 Task: Open Card Employee Wellness Analytics Review in Board Brand Voice Development and Brand Tone of Voice Guidelines Creation to Workspace Accounting and Bookkeeping Services and add a team member Softage.1@softage.net, a label Green, a checklist Recycling, an attachment from Trello, a color Green and finally, add a card description 'Conduct customer research for new product design and development' and a comment 'Given the potential impact of this task on our company long-term goals, let us ensure that we approach it with a sense of strategic foresight.'. Add a start date 'Jan 09, 1900' with a due date 'Jan 16, 1900'
Action: Mouse moved to (787, 262)
Screenshot: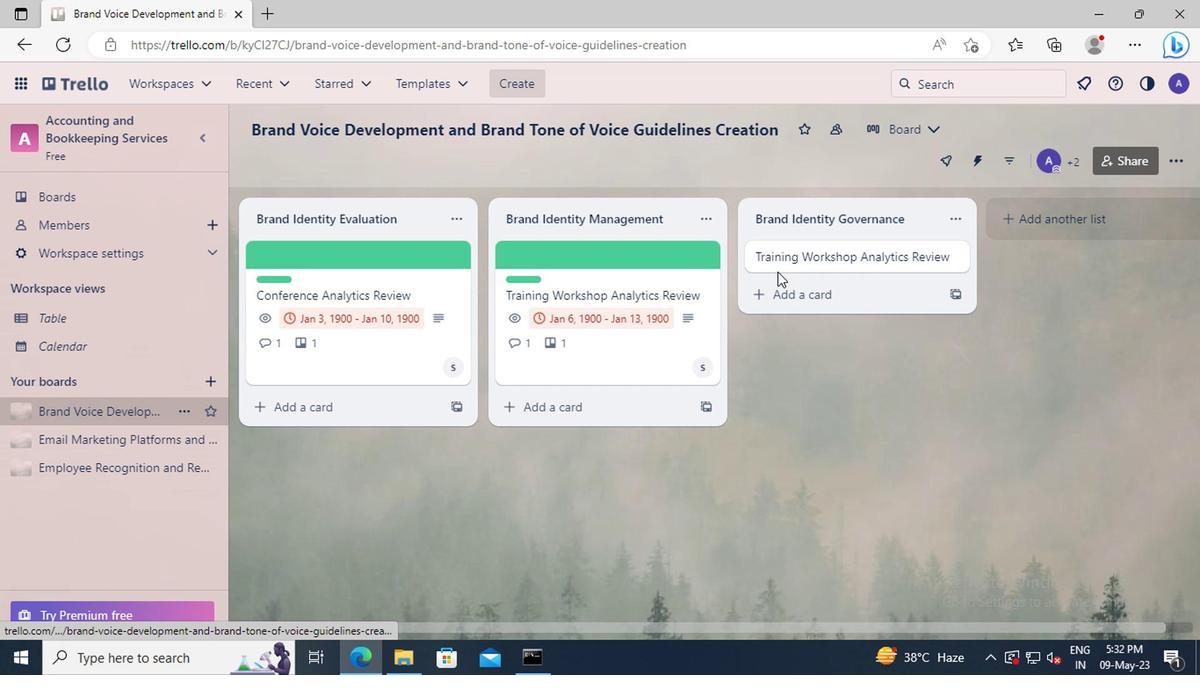 
Action: Mouse pressed left at (787, 262)
Screenshot: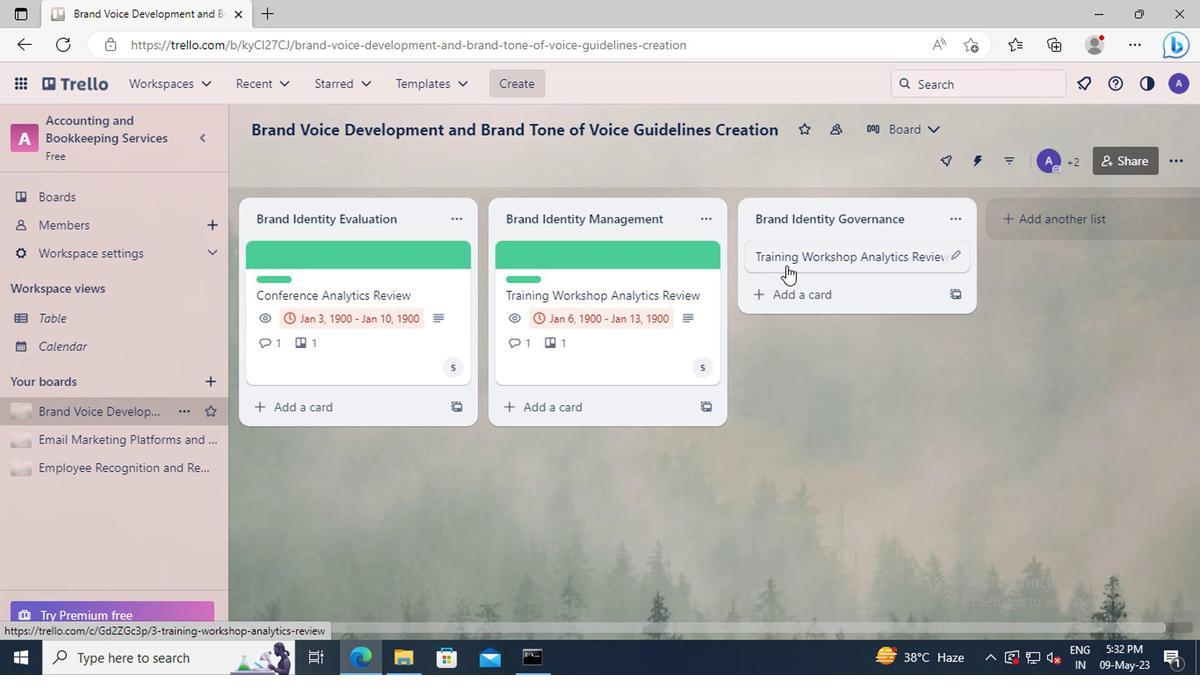 
Action: Mouse moved to (805, 284)
Screenshot: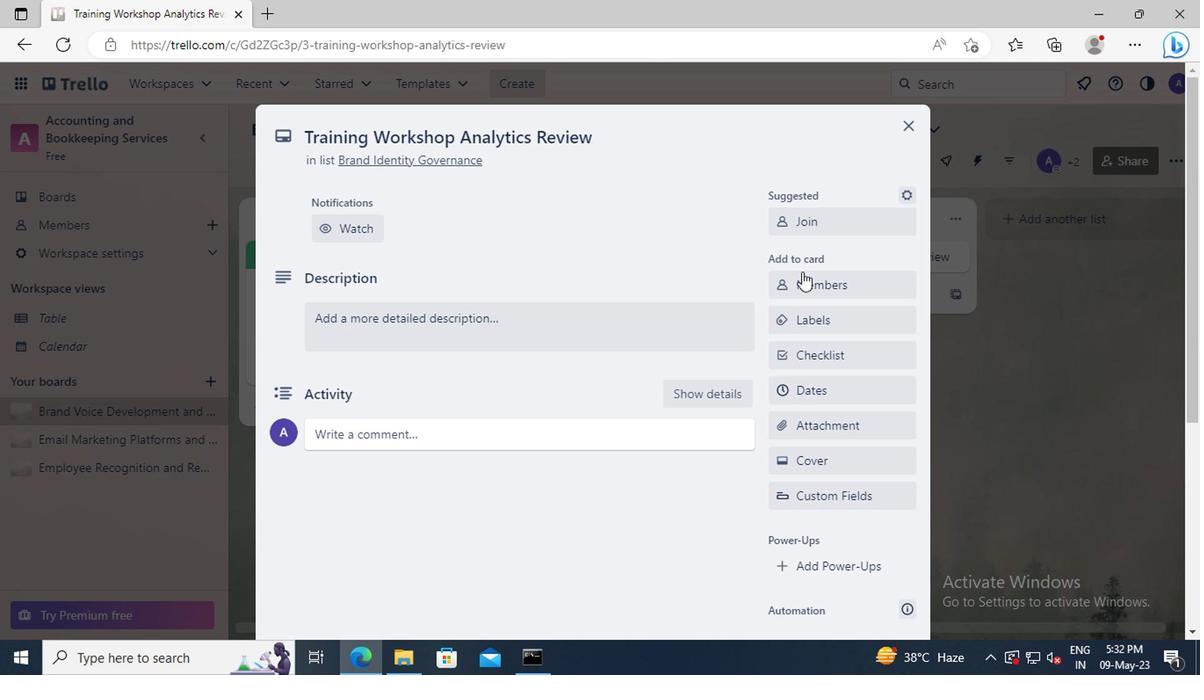 
Action: Mouse pressed left at (805, 284)
Screenshot: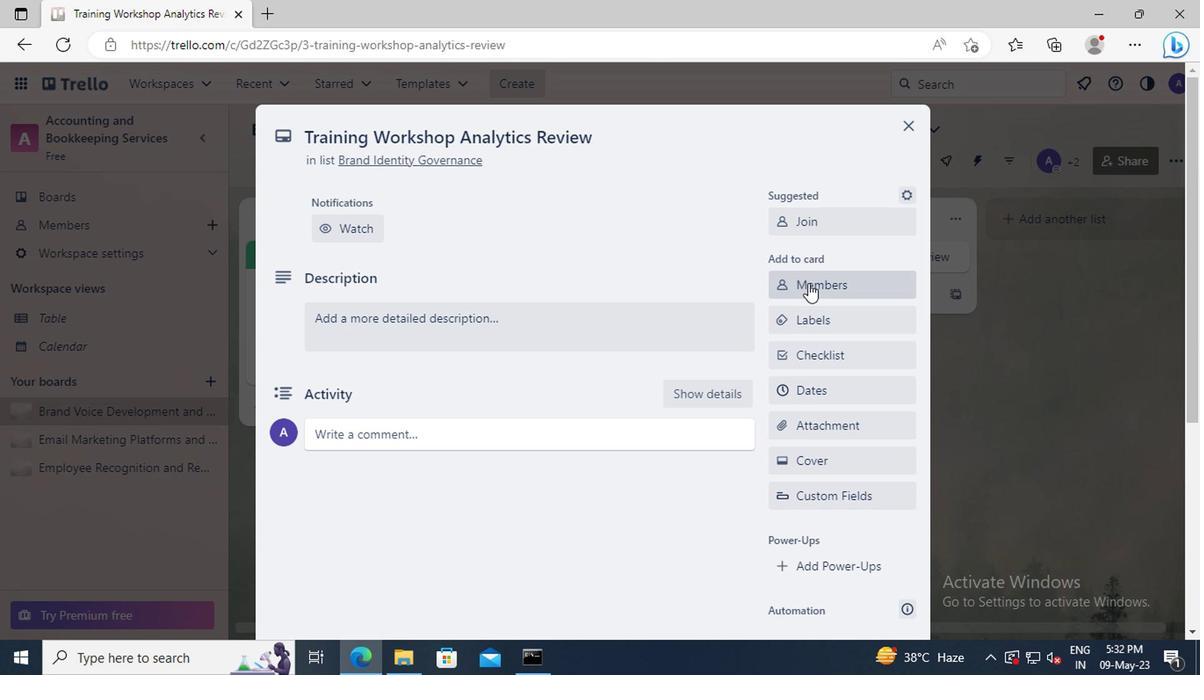 
Action: Mouse moved to (825, 374)
Screenshot: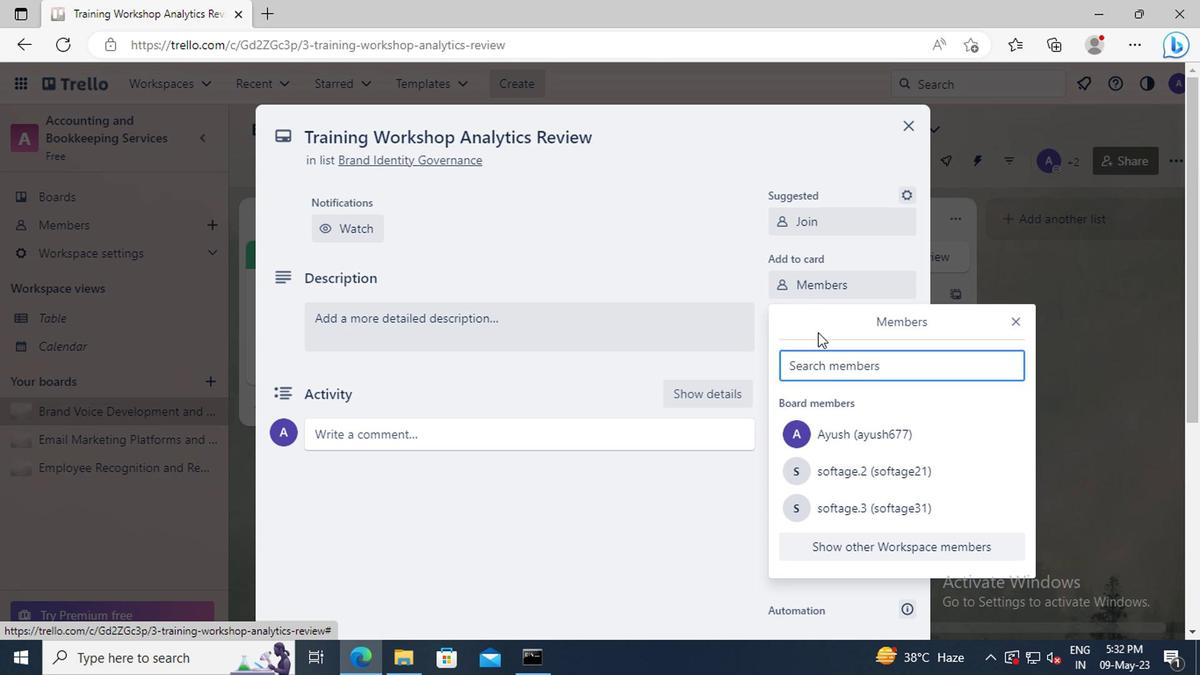 
Action: Mouse pressed left at (825, 374)
Screenshot: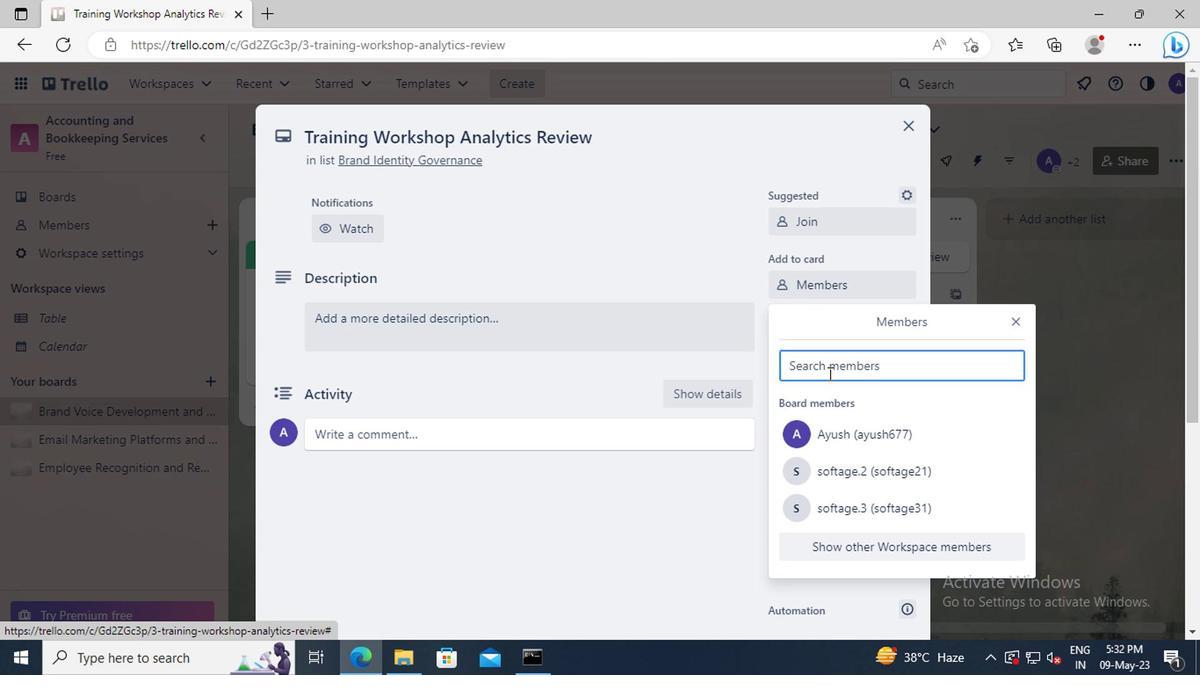 
Action: Key pressed <Key.shift>SOFTAGE.1
Screenshot: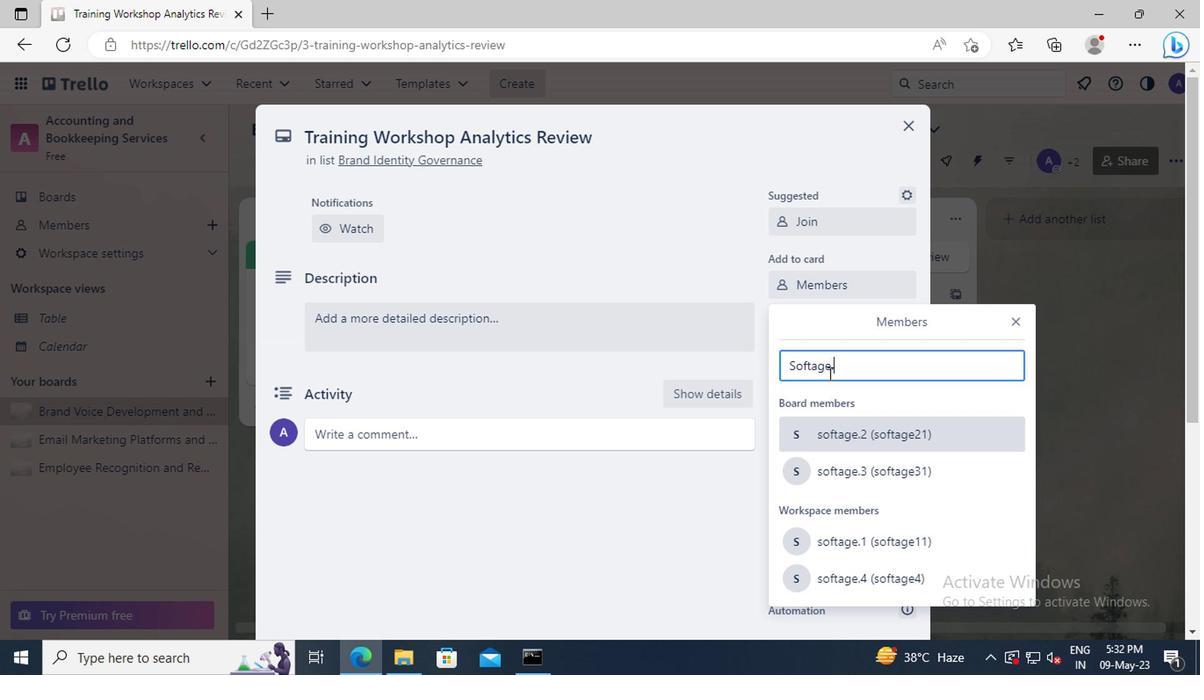 
Action: Mouse moved to (844, 531)
Screenshot: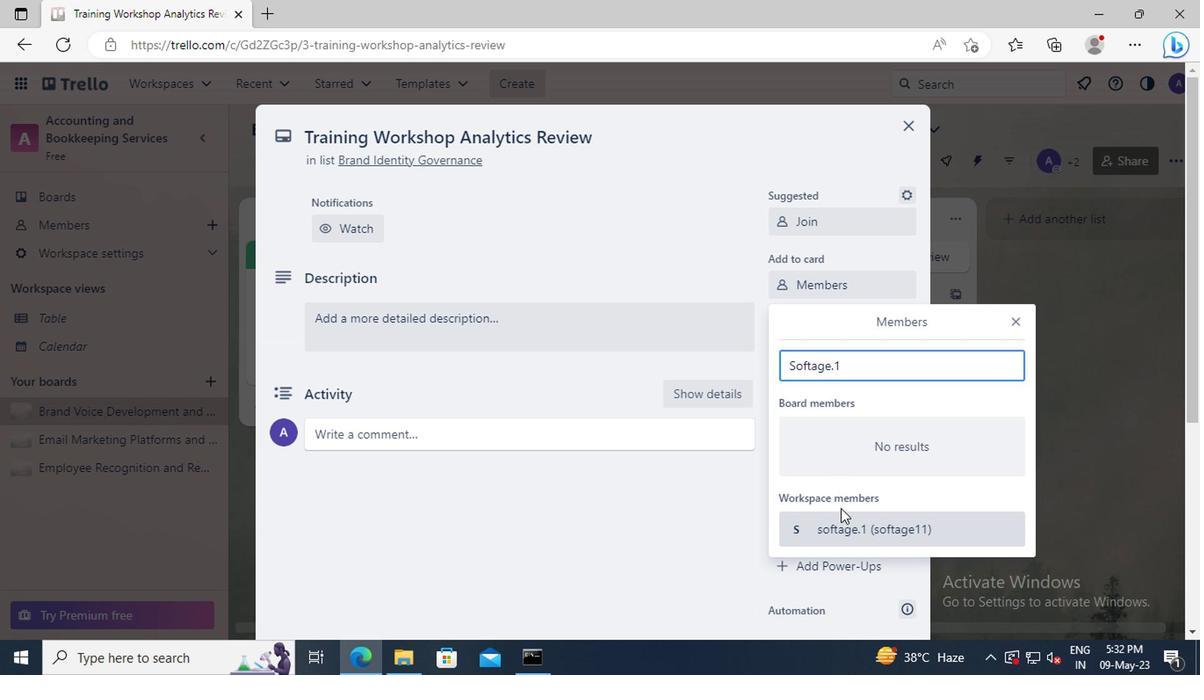
Action: Mouse pressed left at (844, 531)
Screenshot: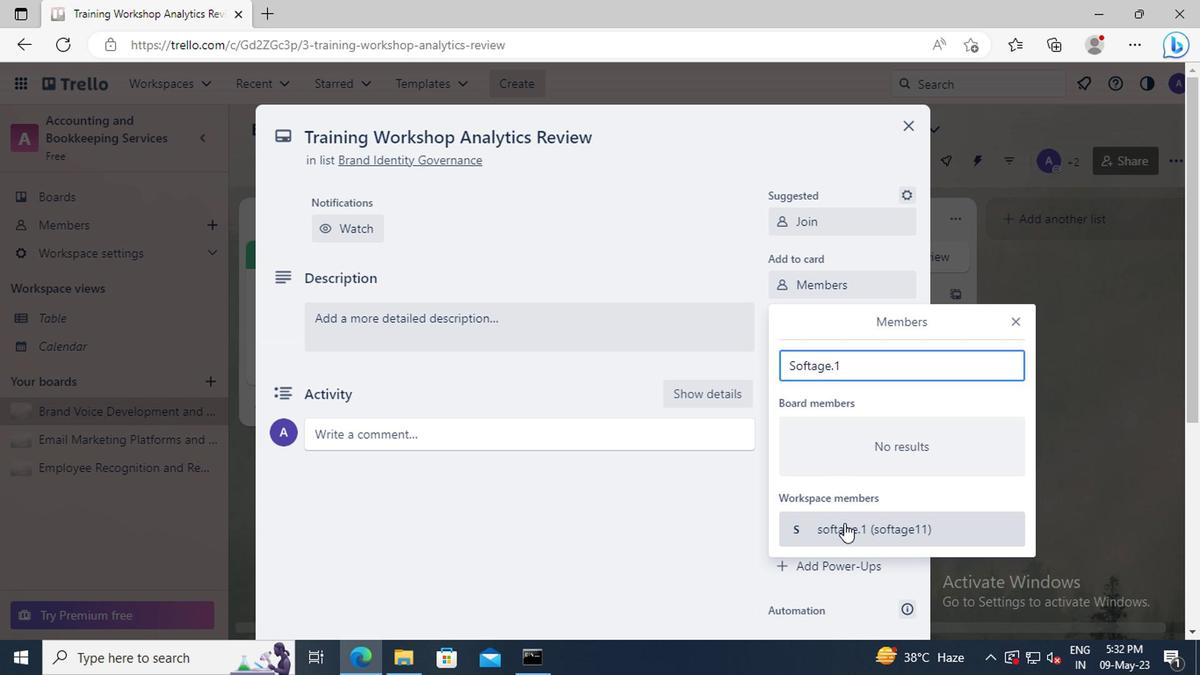 
Action: Mouse moved to (1017, 320)
Screenshot: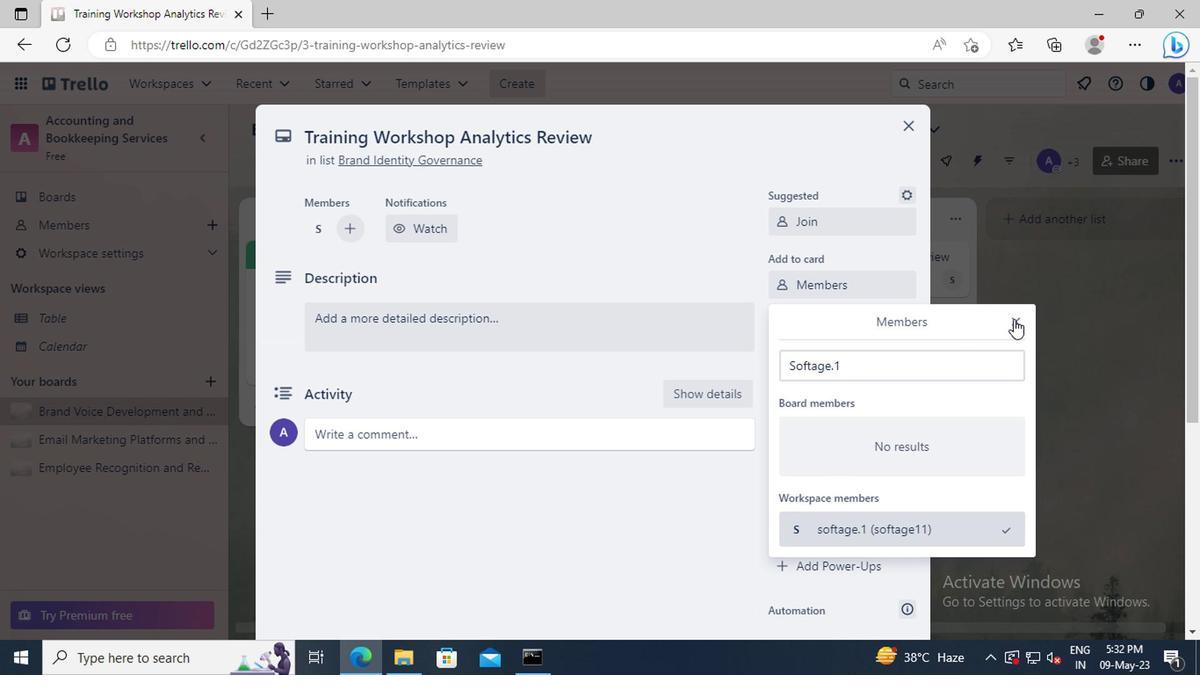 
Action: Mouse pressed left at (1017, 320)
Screenshot: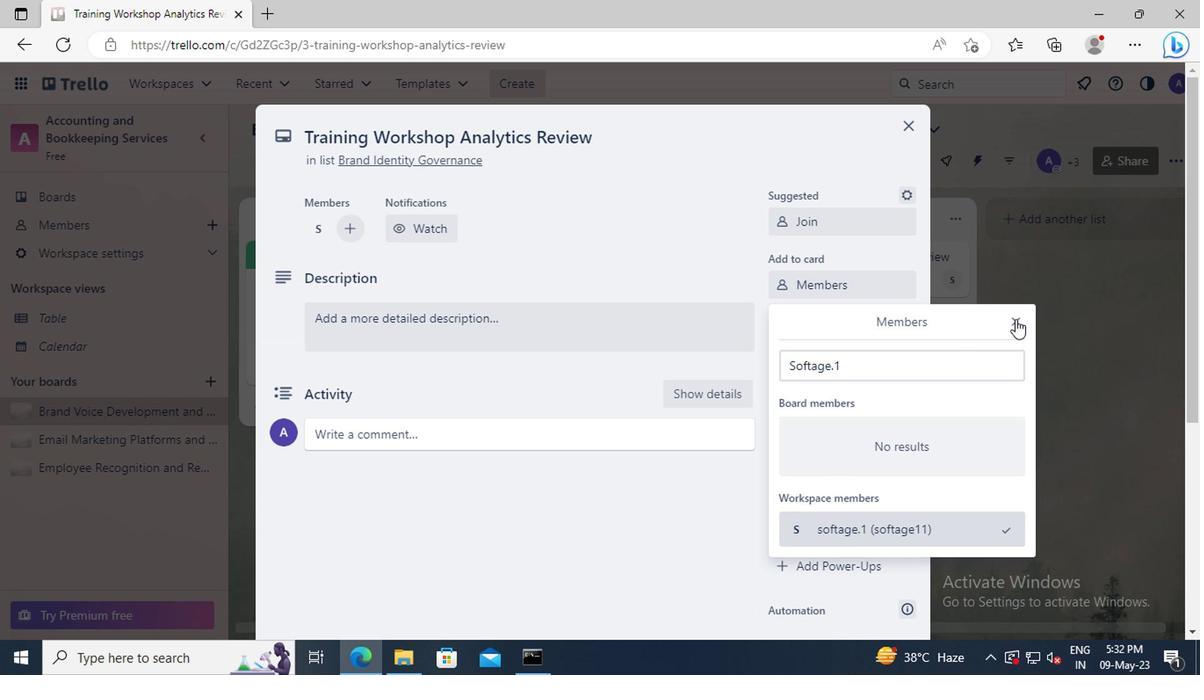 
Action: Mouse moved to (861, 315)
Screenshot: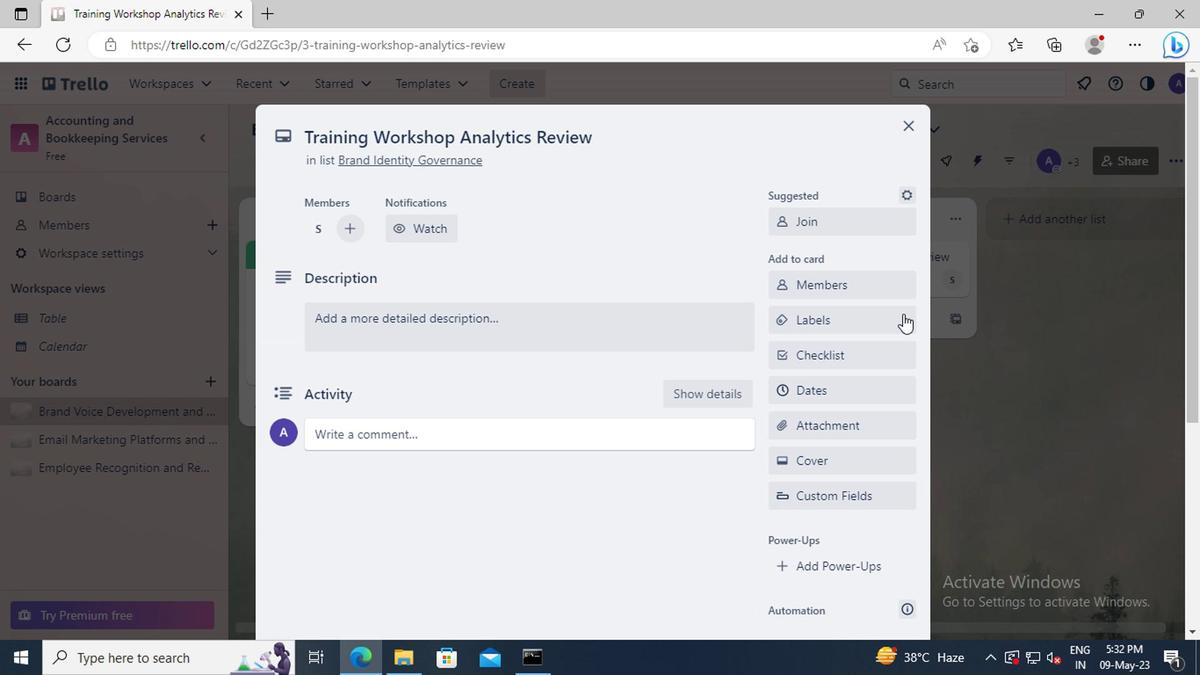 
Action: Mouse pressed left at (861, 315)
Screenshot: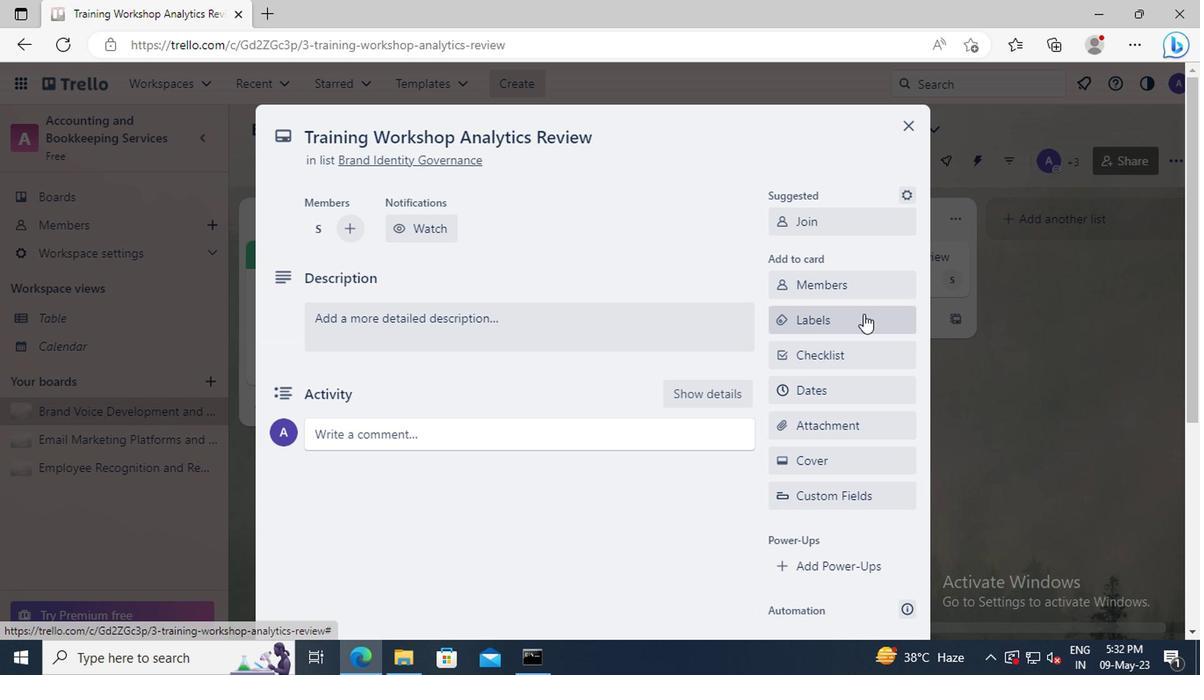 
Action: Mouse moved to (877, 431)
Screenshot: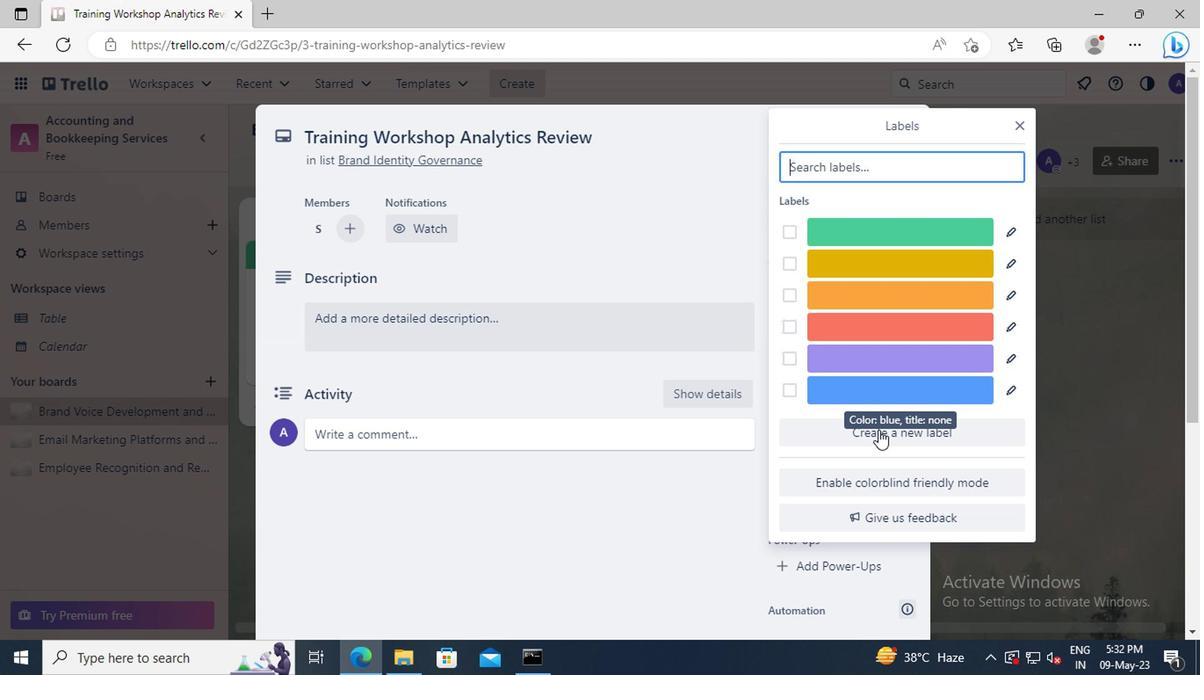 
Action: Mouse pressed left at (877, 431)
Screenshot: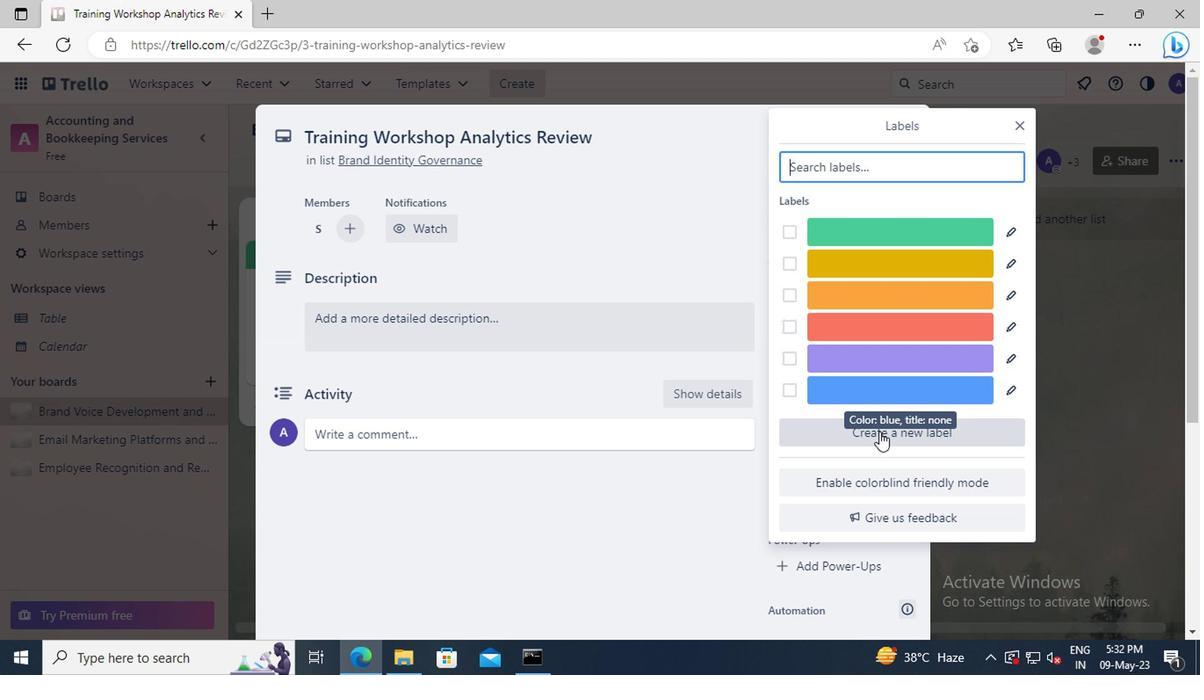 
Action: Mouse moved to (808, 387)
Screenshot: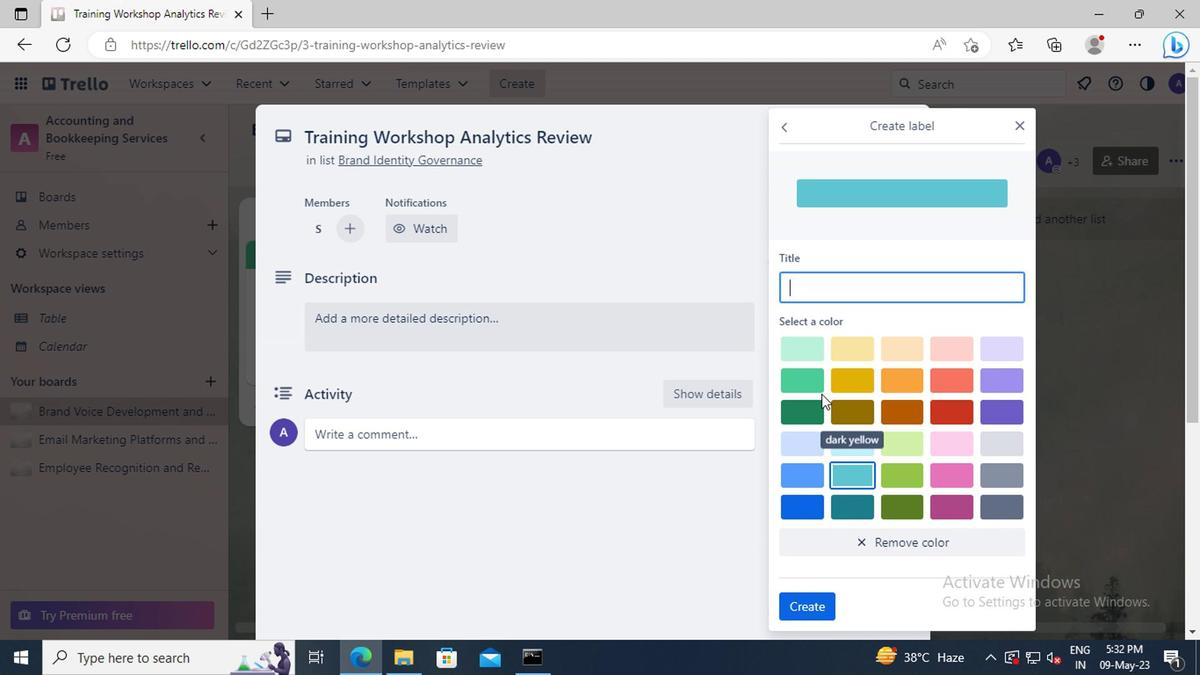 
Action: Mouse pressed left at (808, 387)
Screenshot: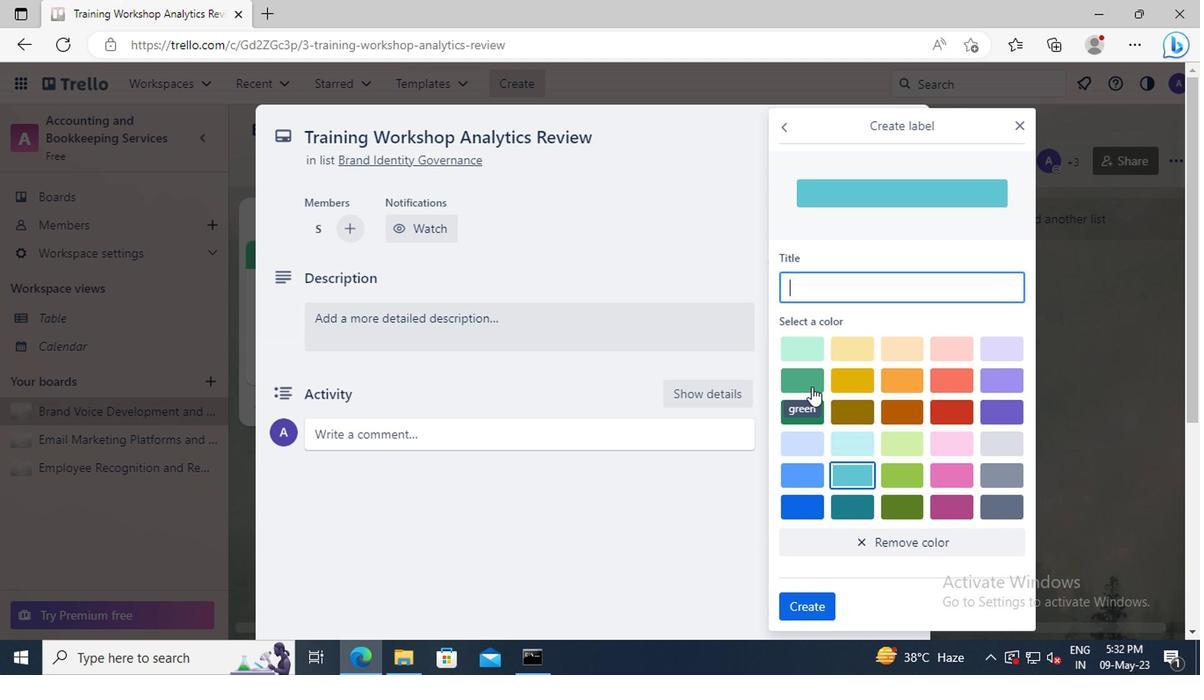 
Action: Mouse moved to (816, 603)
Screenshot: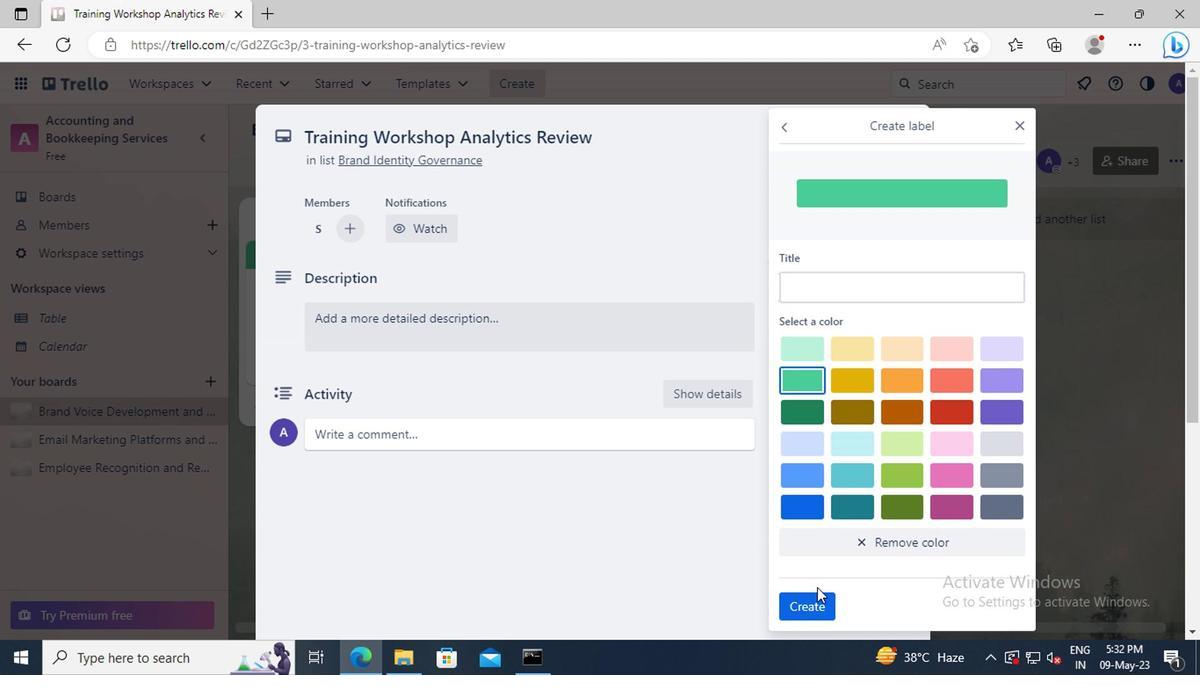 
Action: Mouse pressed left at (816, 603)
Screenshot: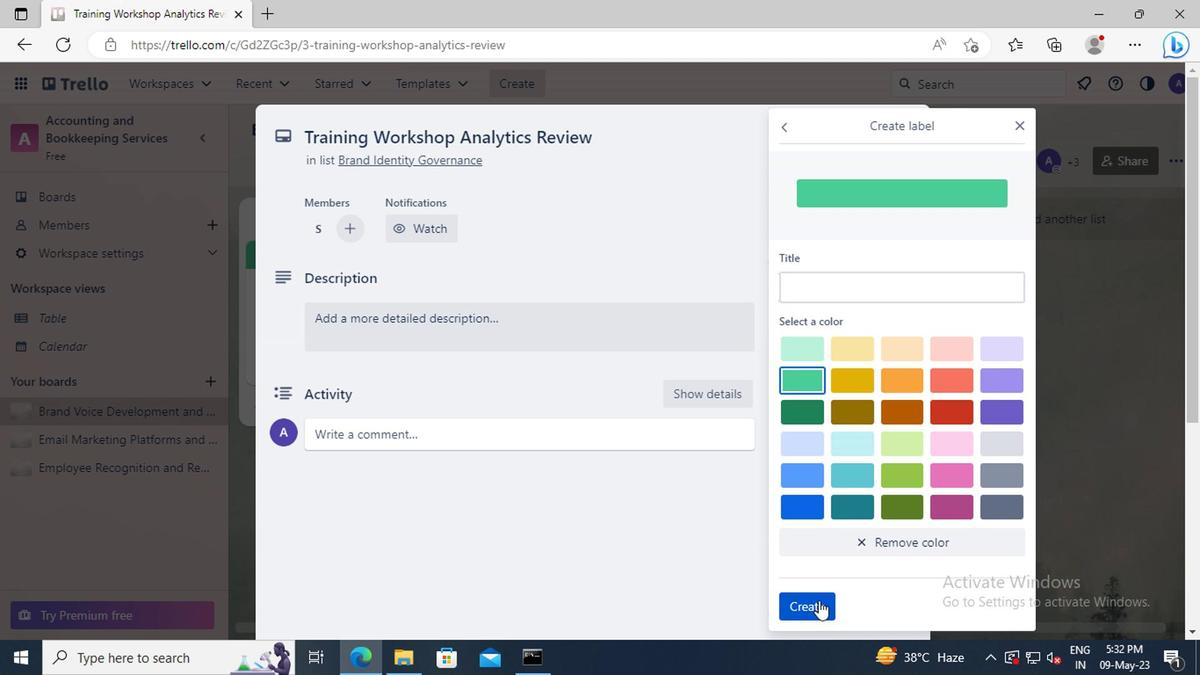
Action: Mouse moved to (1019, 127)
Screenshot: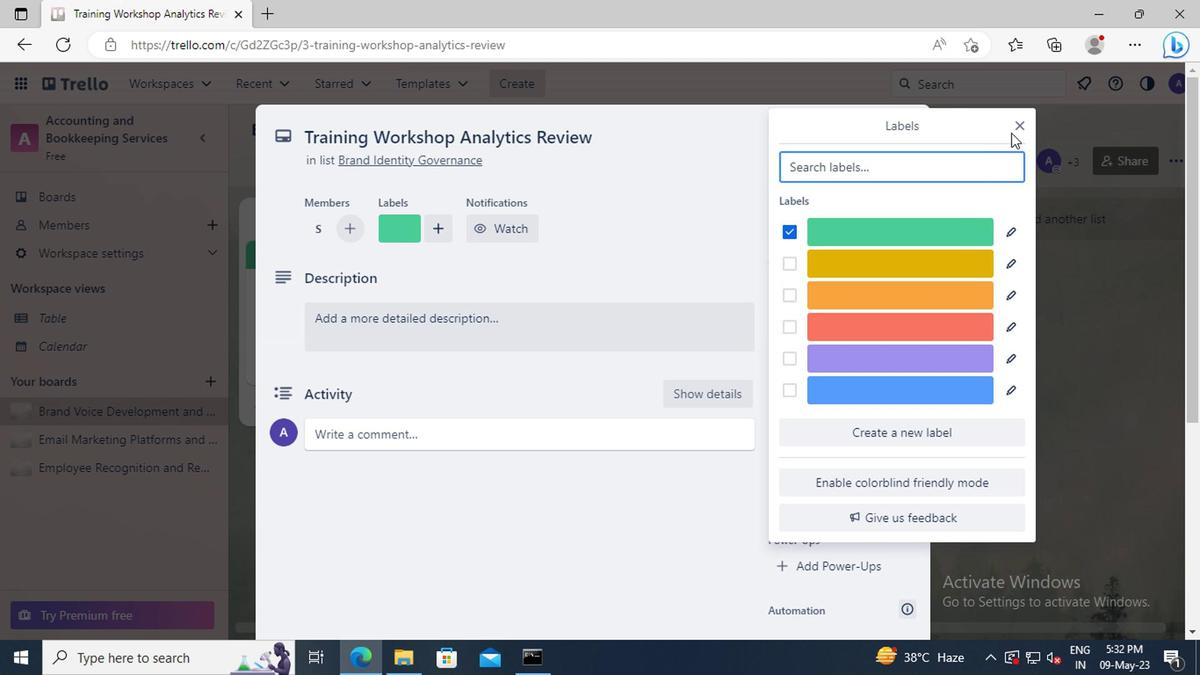 
Action: Mouse pressed left at (1019, 127)
Screenshot: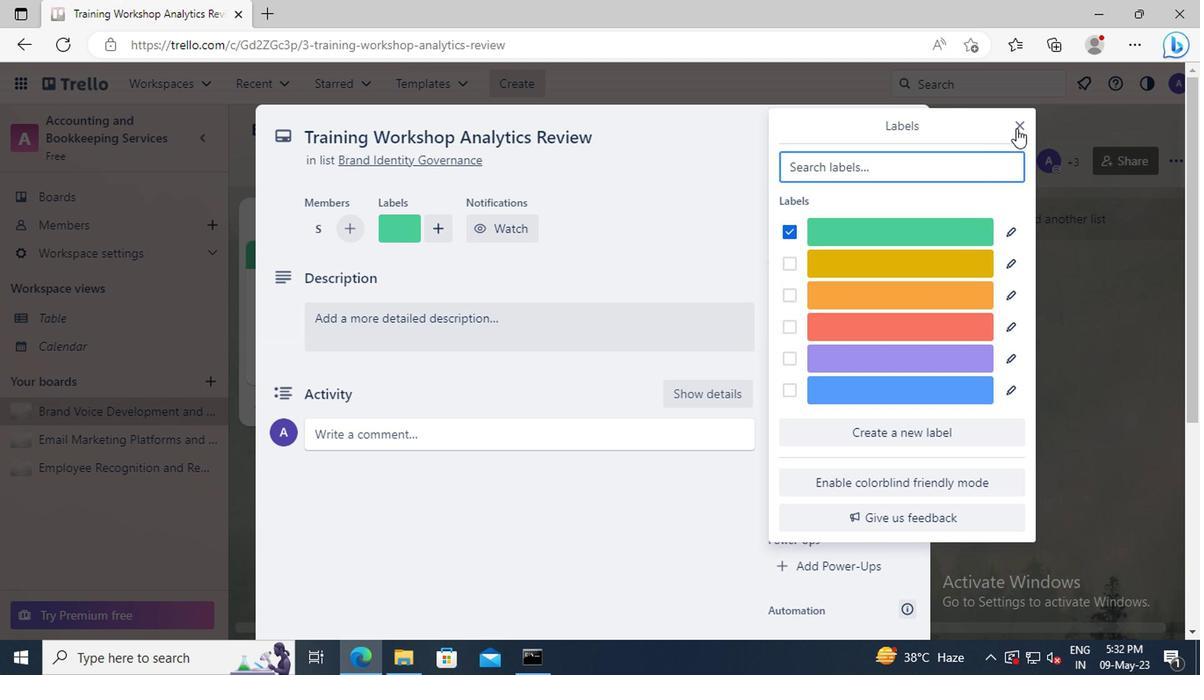 
Action: Mouse moved to (873, 351)
Screenshot: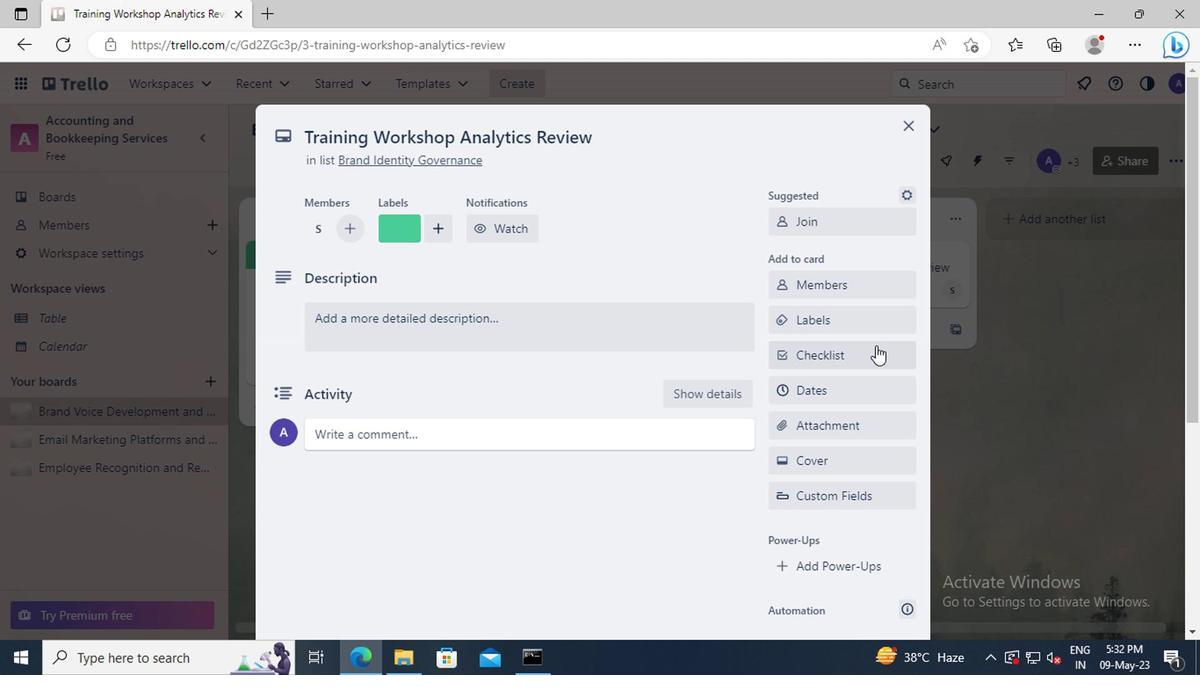 
Action: Mouse pressed left at (873, 351)
Screenshot: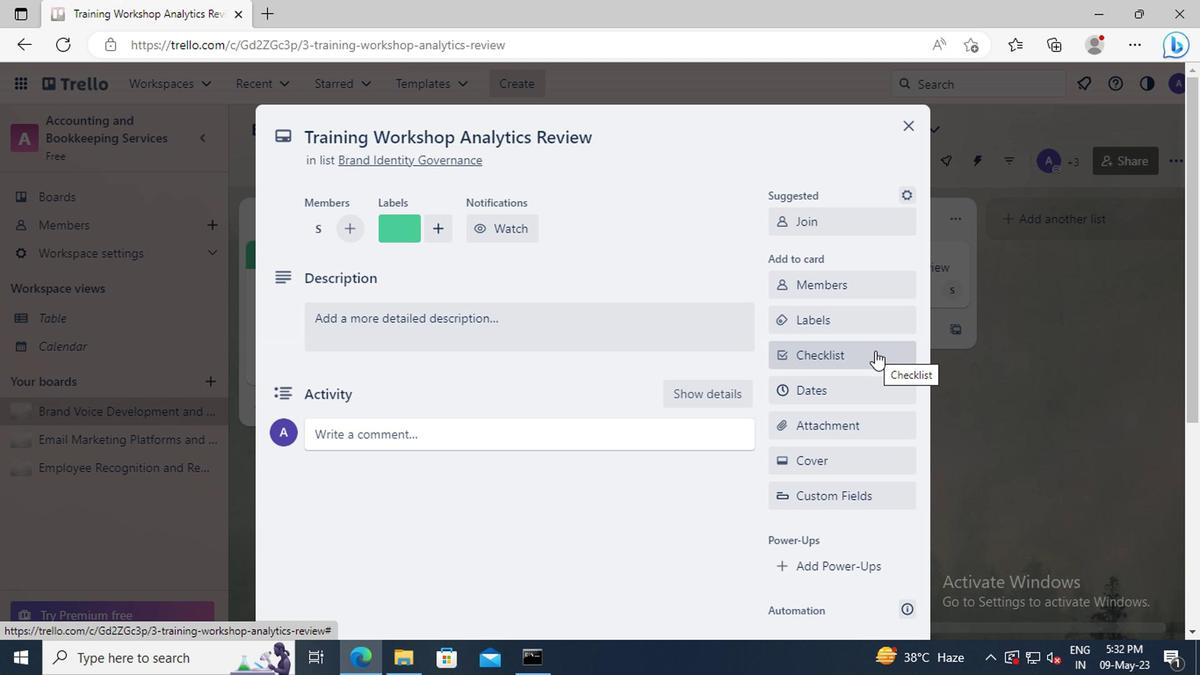
Action: Key pressed <Key.shift>RECYCLING
Screenshot: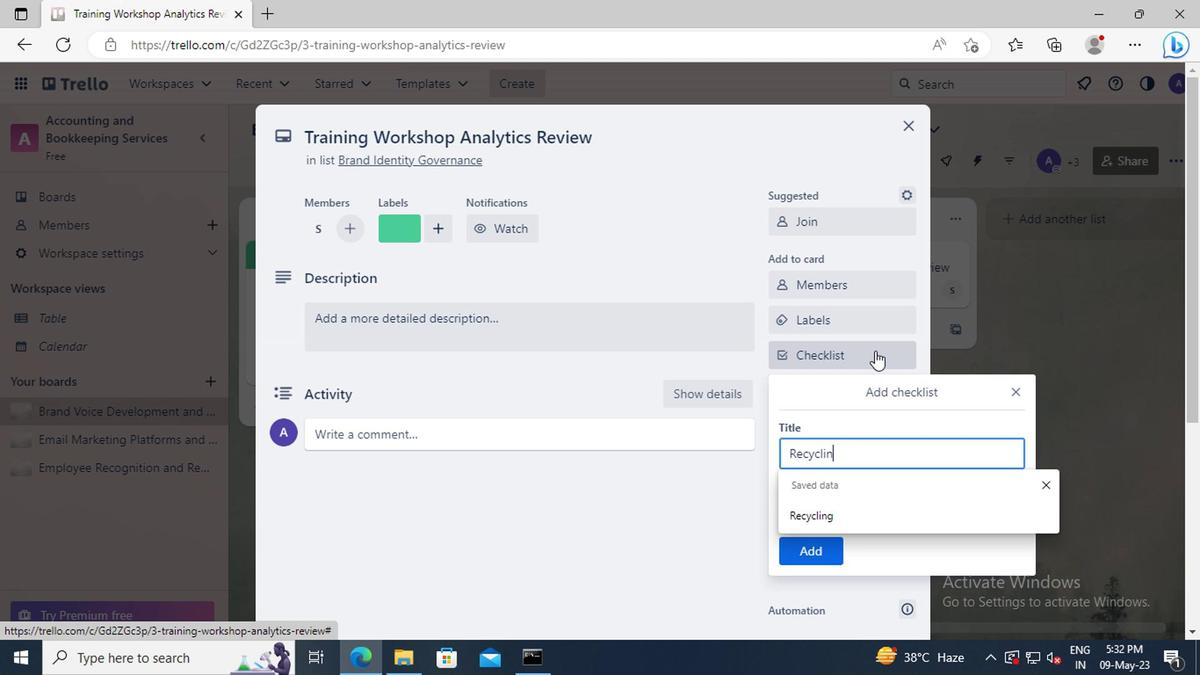 
Action: Mouse moved to (819, 551)
Screenshot: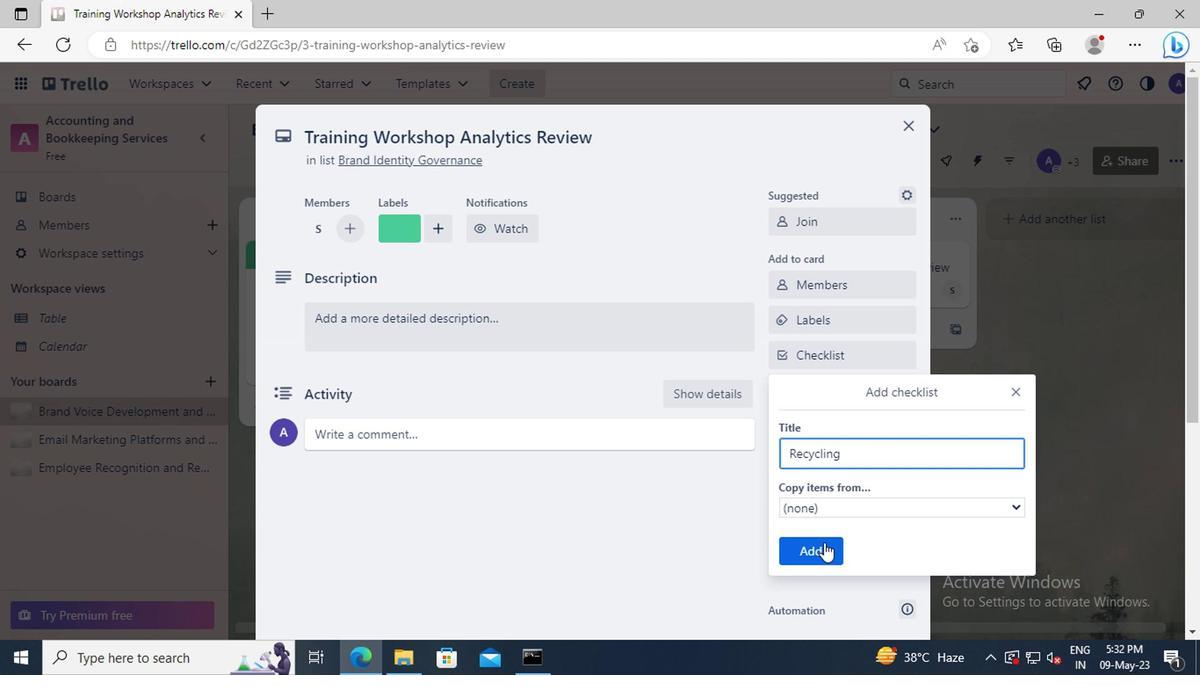 
Action: Mouse pressed left at (819, 551)
Screenshot: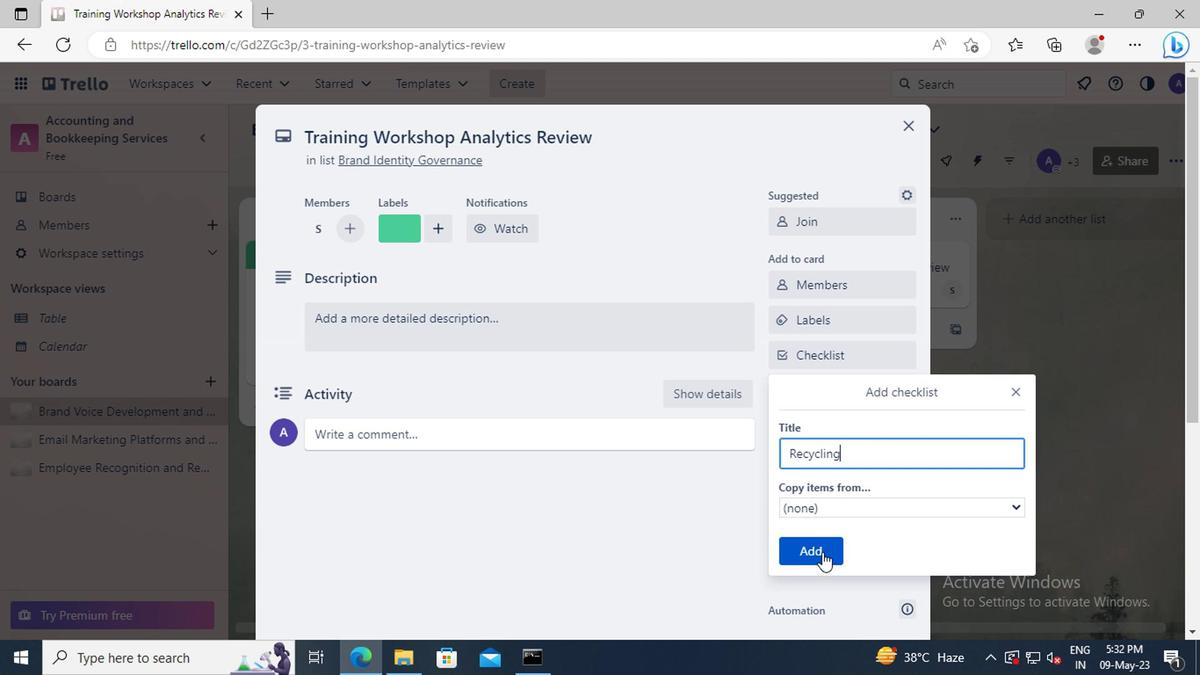 
Action: Mouse moved to (826, 431)
Screenshot: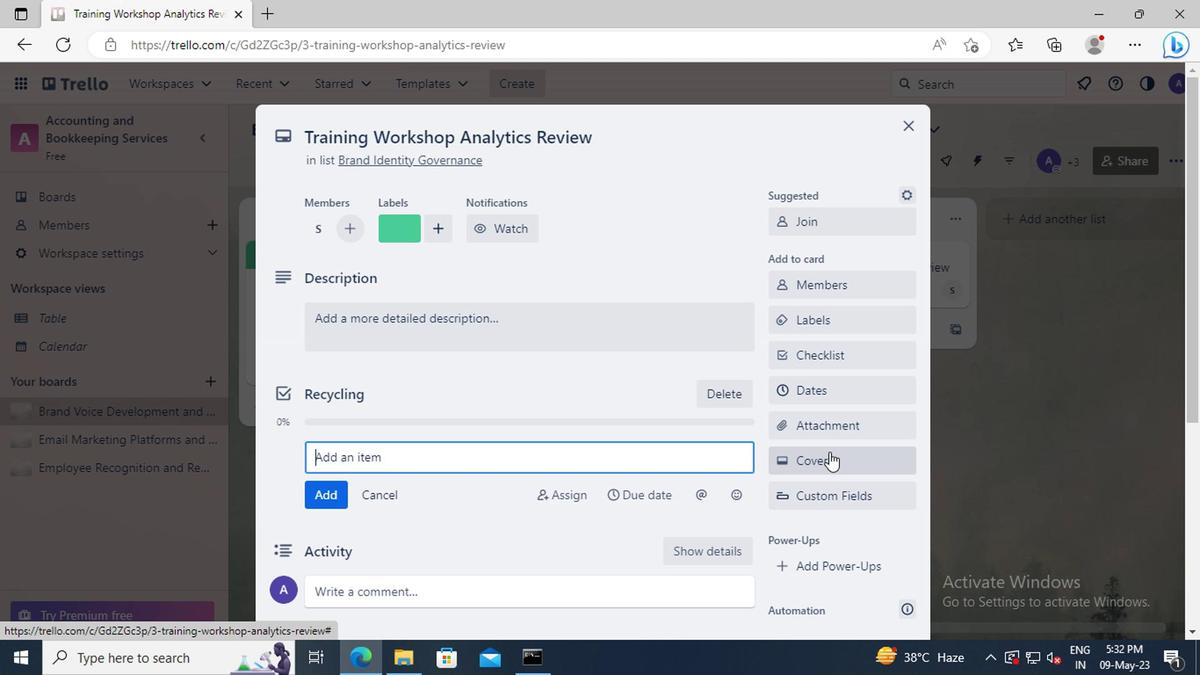 
Action: Mouse pressed left at (826, 431)
Screenshot: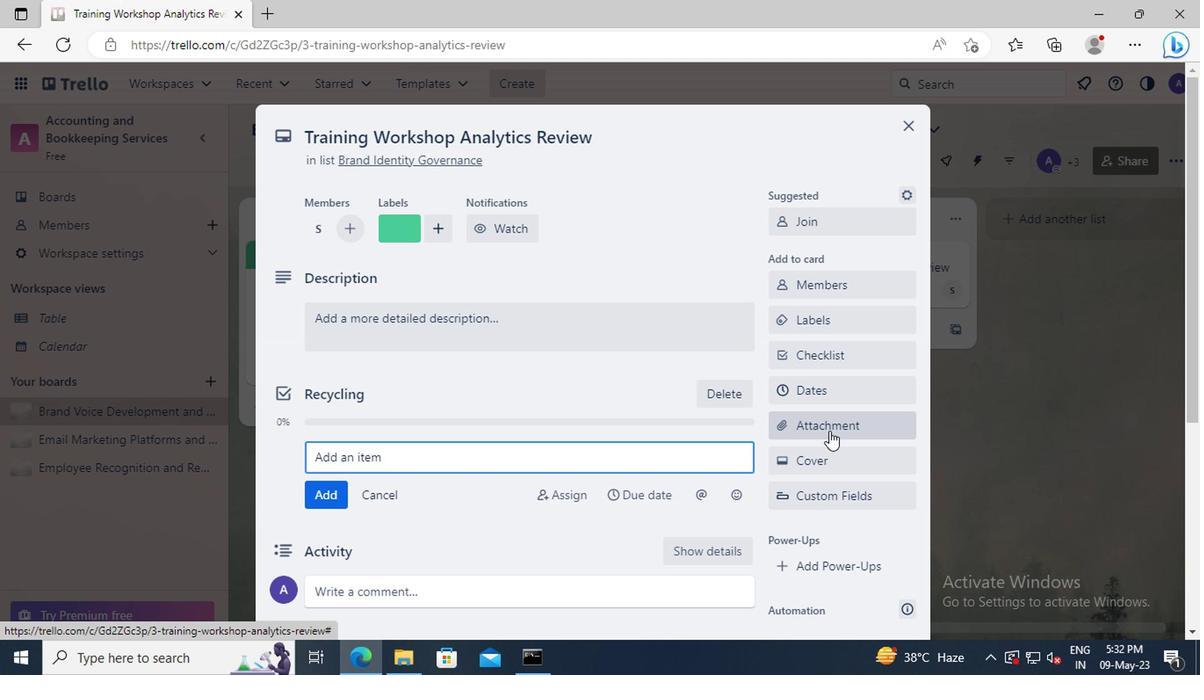 
Action: Mouse moved to (816, 193)
Screenshot: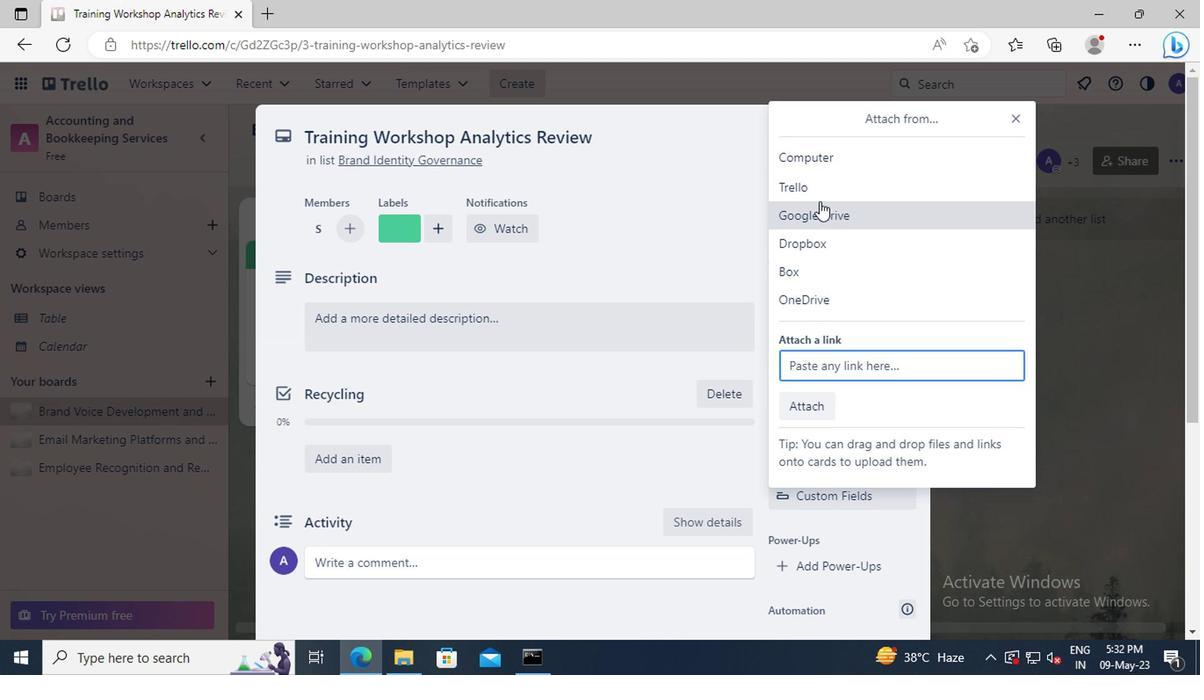 
Action: Mouse pressed left at (816, 193)
Screenshot: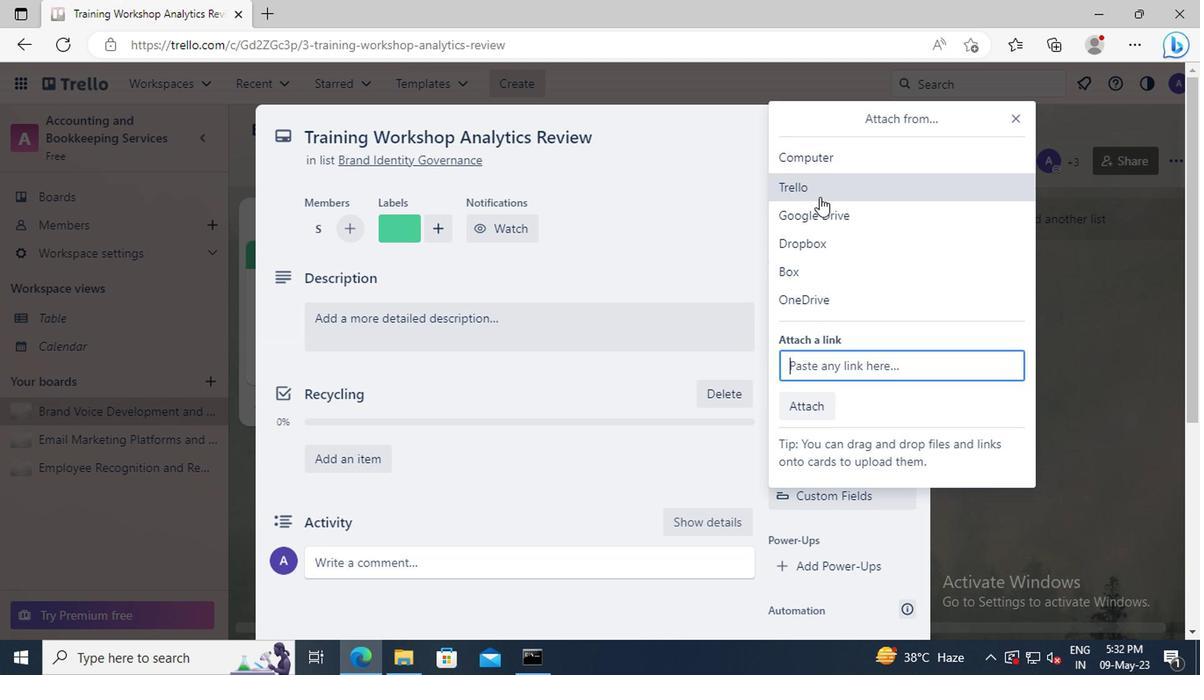
Action: Mouse moved to (820, 256)
Screenshot: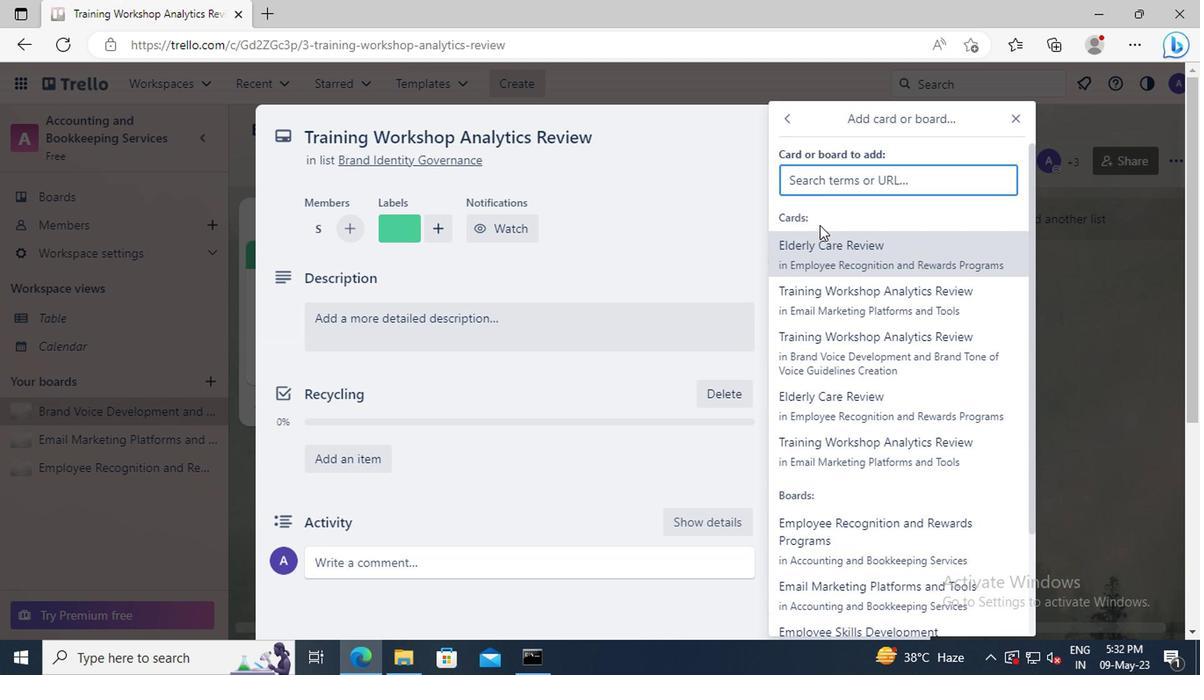 
Action: Mouse pressed left at (820, 256)
Screenshot: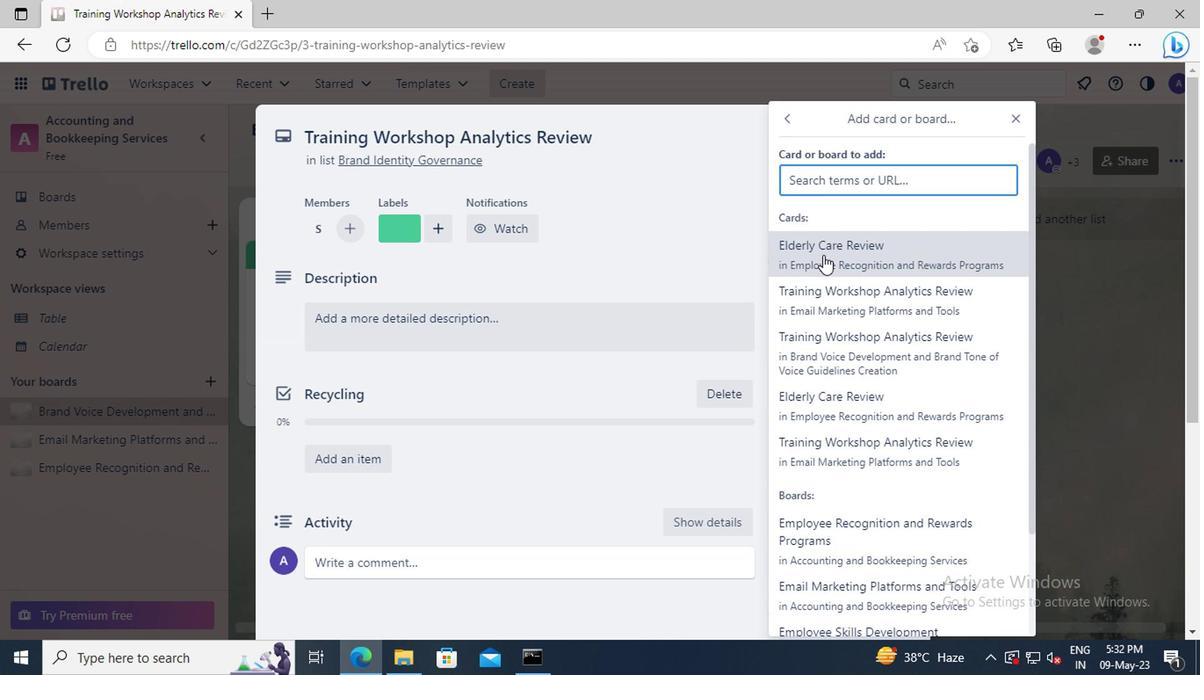 
Action: Mouse moved to (818, 445)
Screenshot: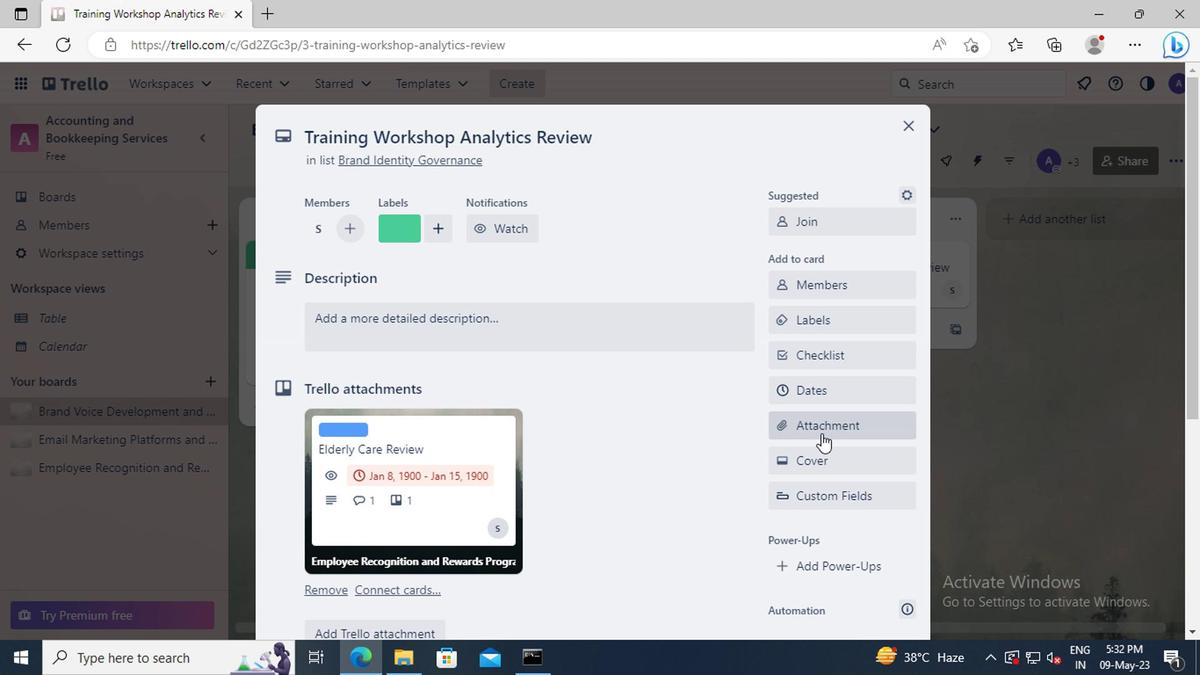 
Action: Mouse pressed left at (818, 445)
Screenshot: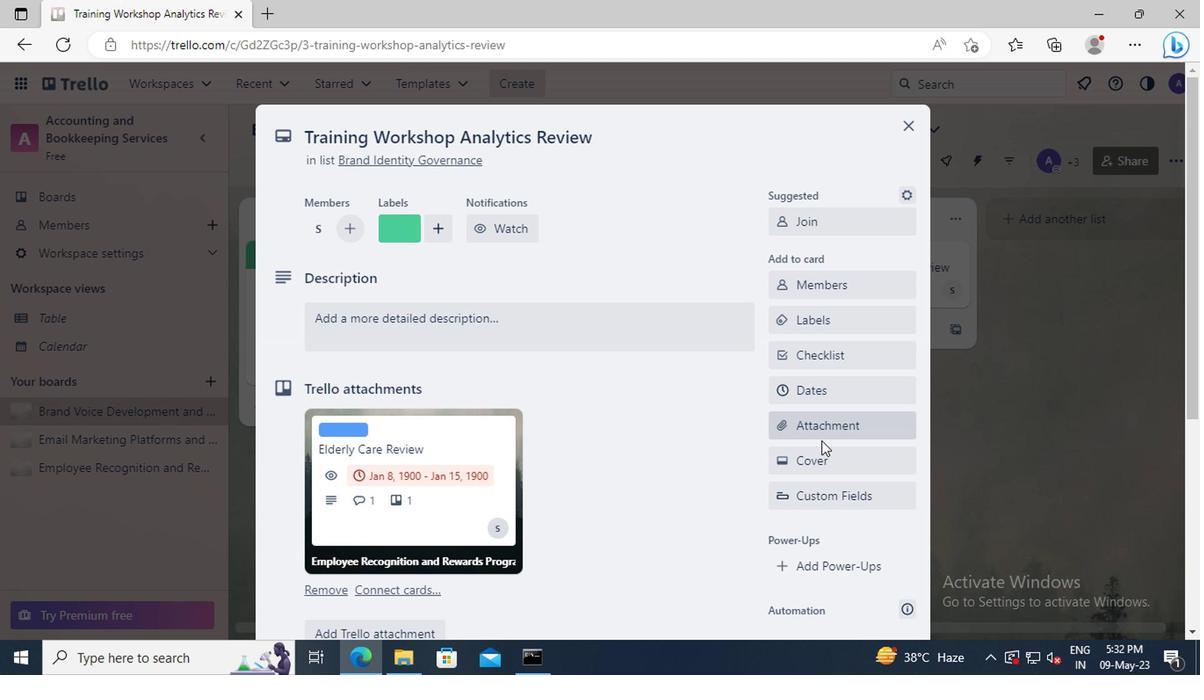 
Action: Mouse moved to (818, 455)
Screenshot: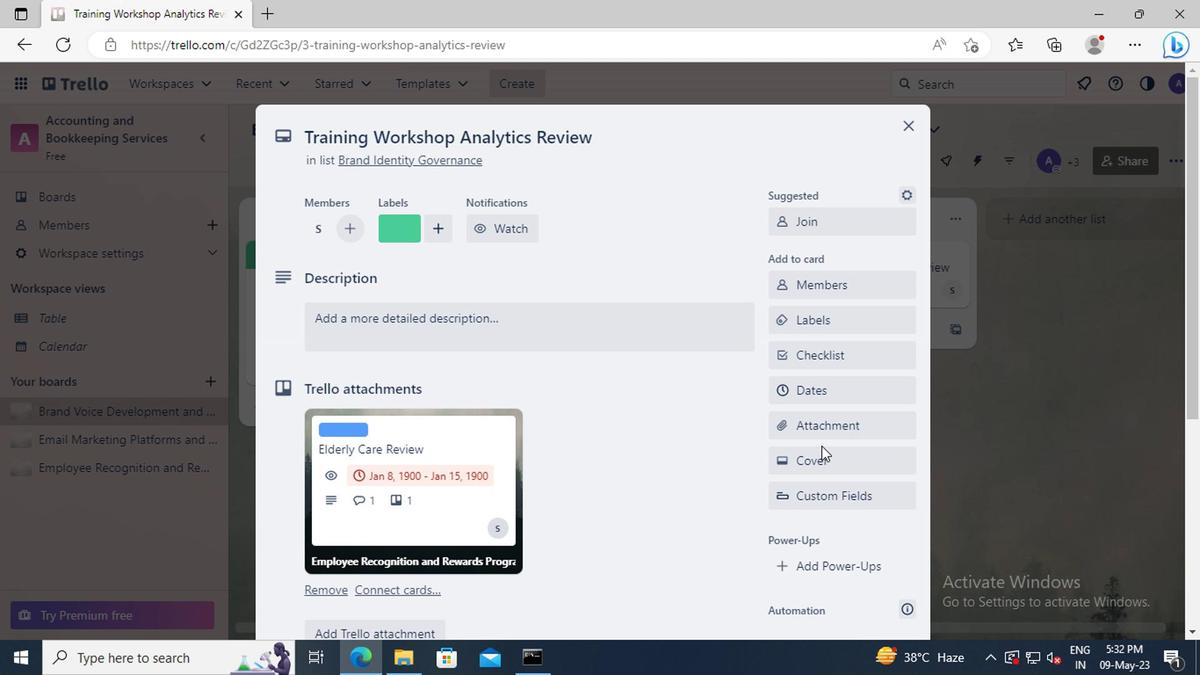 
Action: Mouse pressed left at (818, 455)
Screenshot: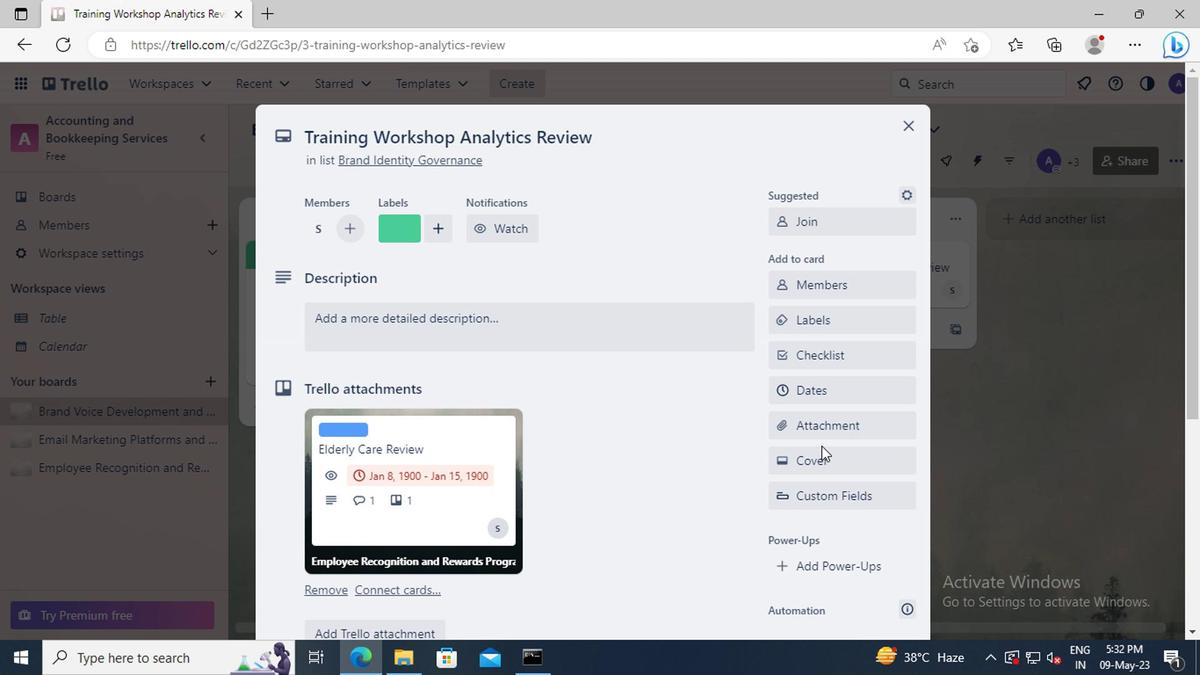 
Action: Mouse moved to (813, 299)
Screenshot: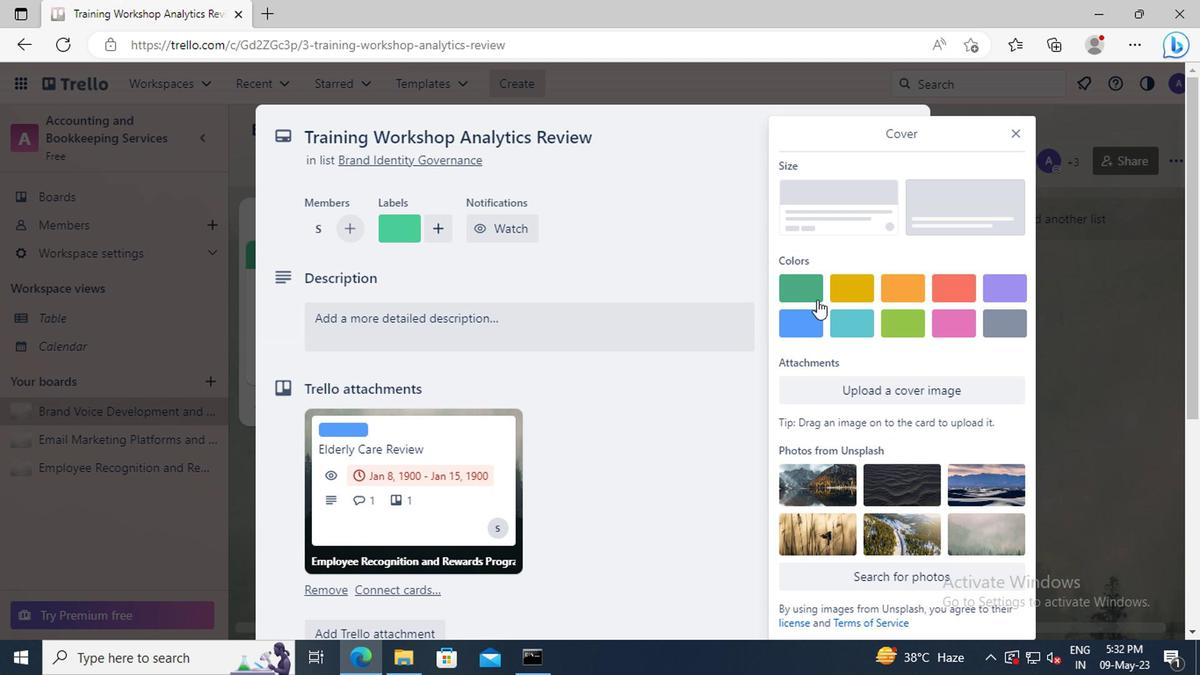 
Action: Mouse pressed left at (813, 299)
Screenshot: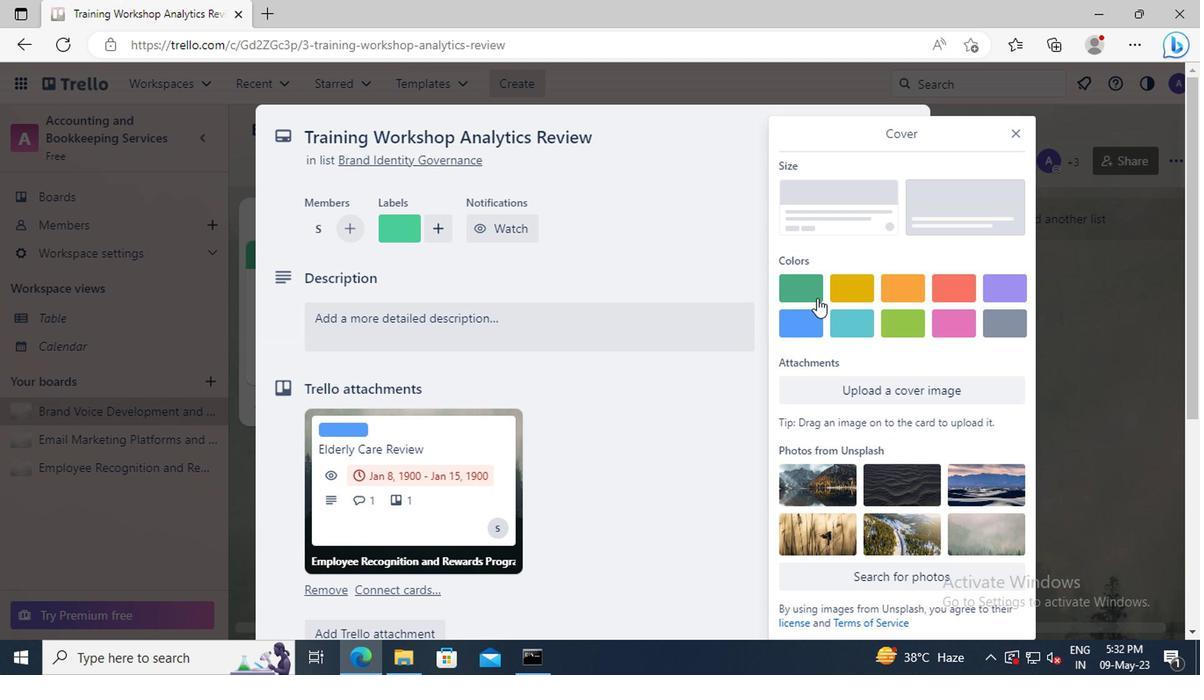 
Action: Mouse moved to (1015, 123)
Screenshot: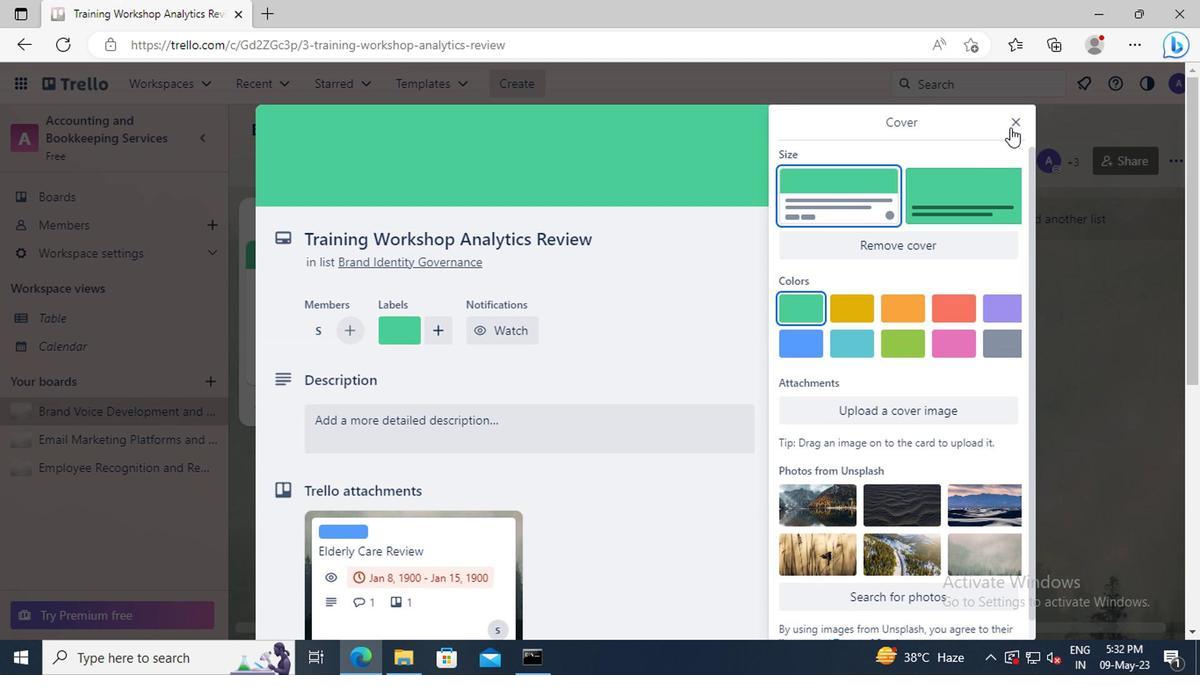 
Action: Mouse pressed left at (1015, 123)
Screenshot: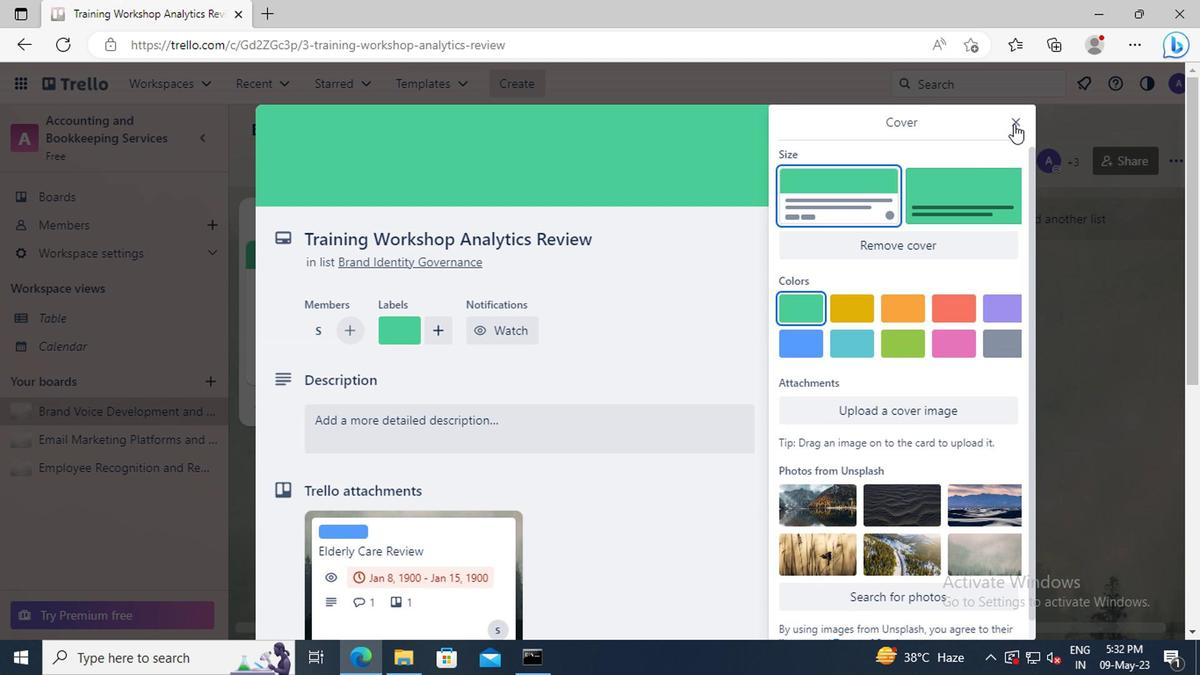 
Action: Mouse moved to (413, 432)
Screenshot: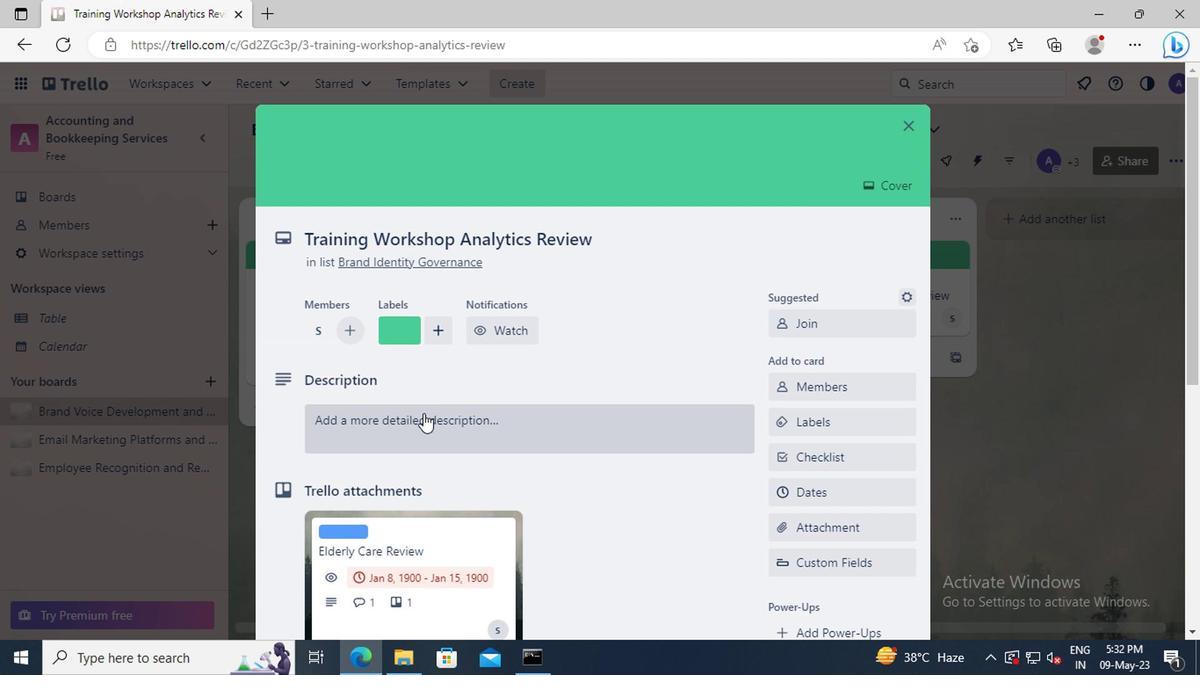 
Action: Mouse pressed left at (413, 432)
Screenshot: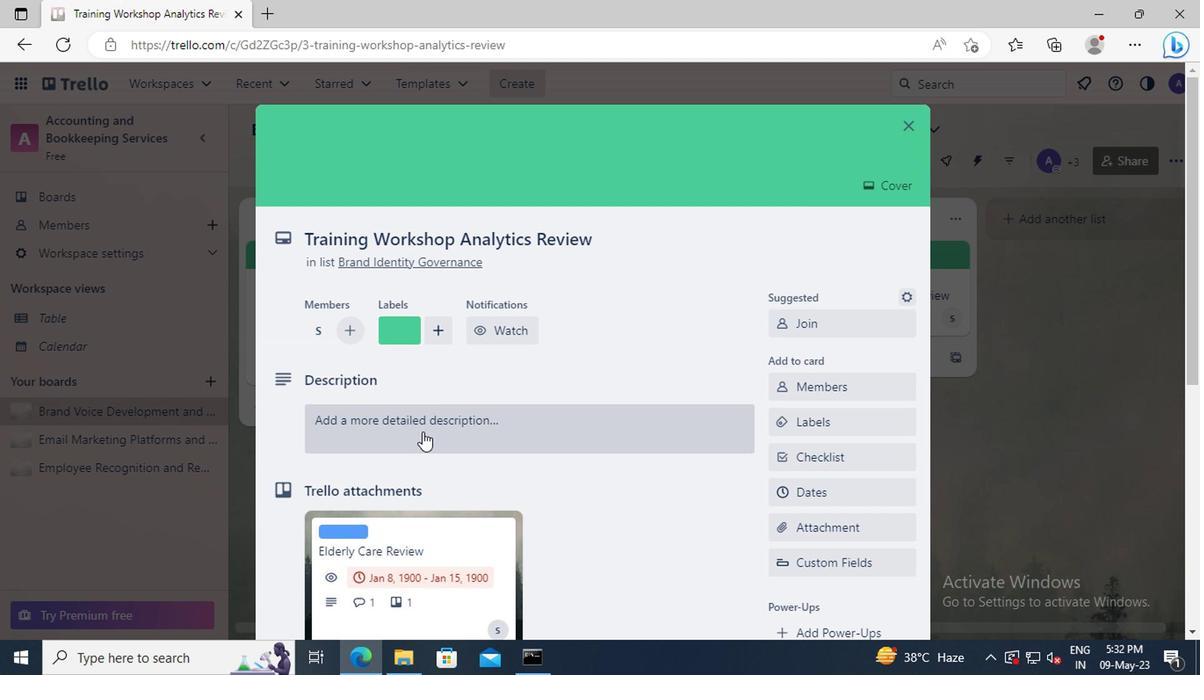 
Action: Mouse moved to (405, 486)
Screenshot: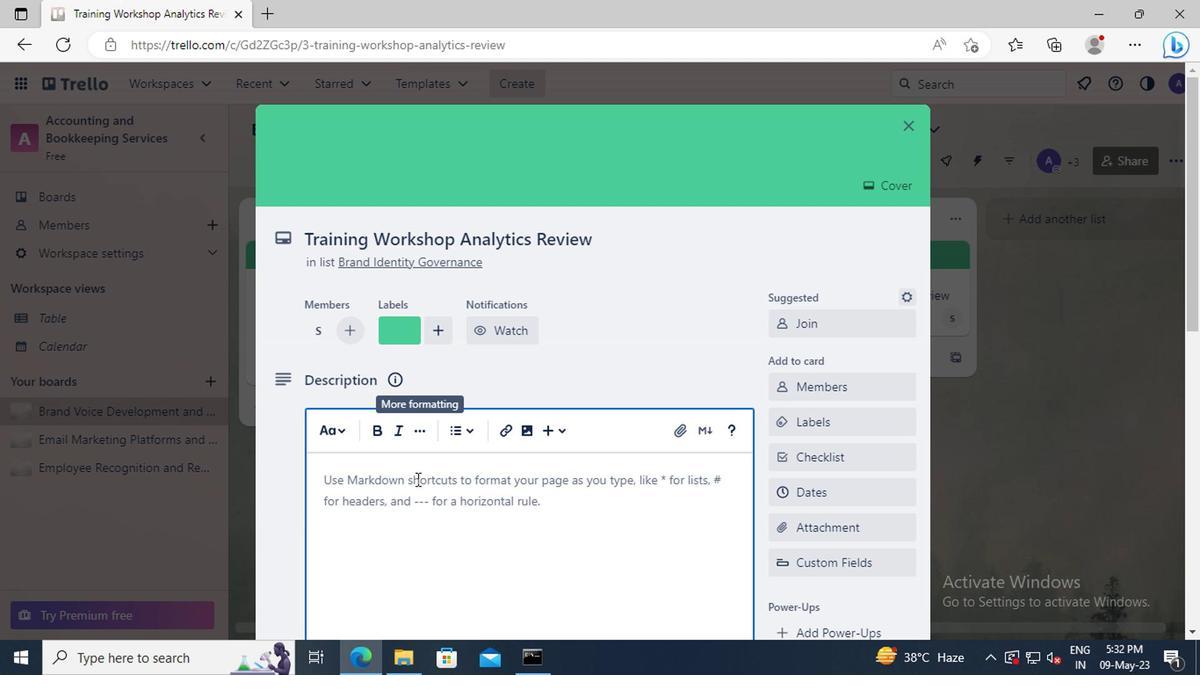 
Action: Mouse pressed left at (405, 486)
Screenshot: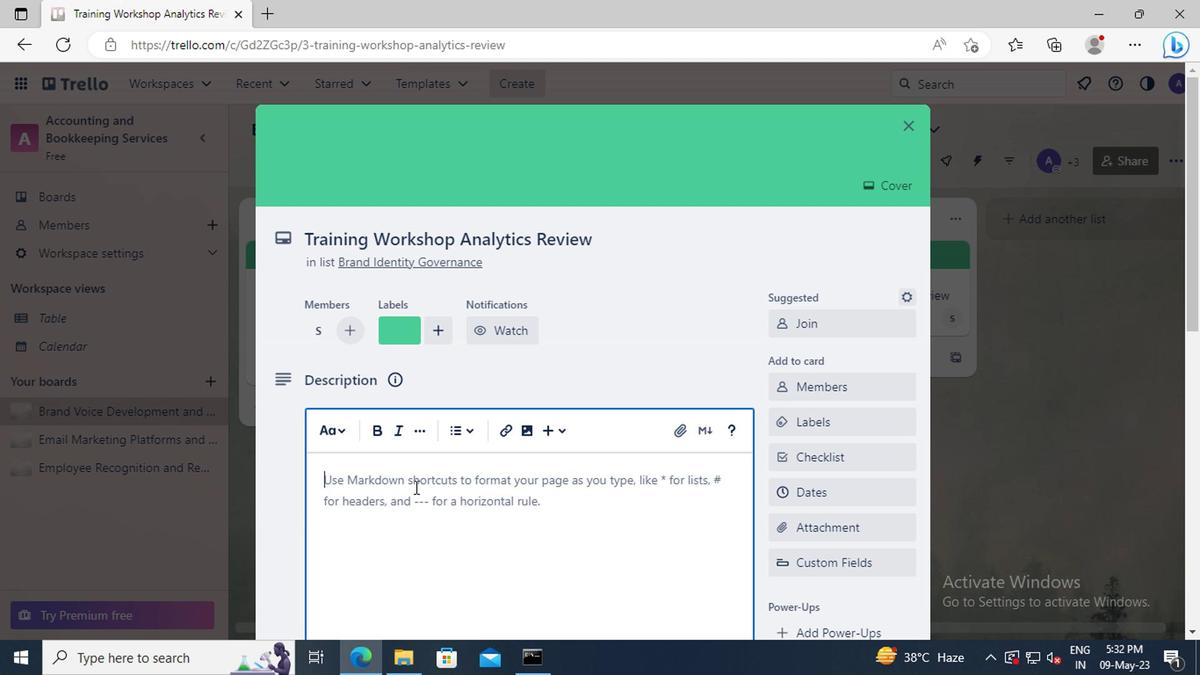 
Action: Key pressed <Key.shift>CONDUCT<Key.space>CUSTOMER<Key.space>RESEARCH<Key.space>FOR<Key.space>NEW<Key.space>PRODUCT<Key.space>DESIGN<Key.space>AND<Key.space>DEVELOPMENT
Screenshot: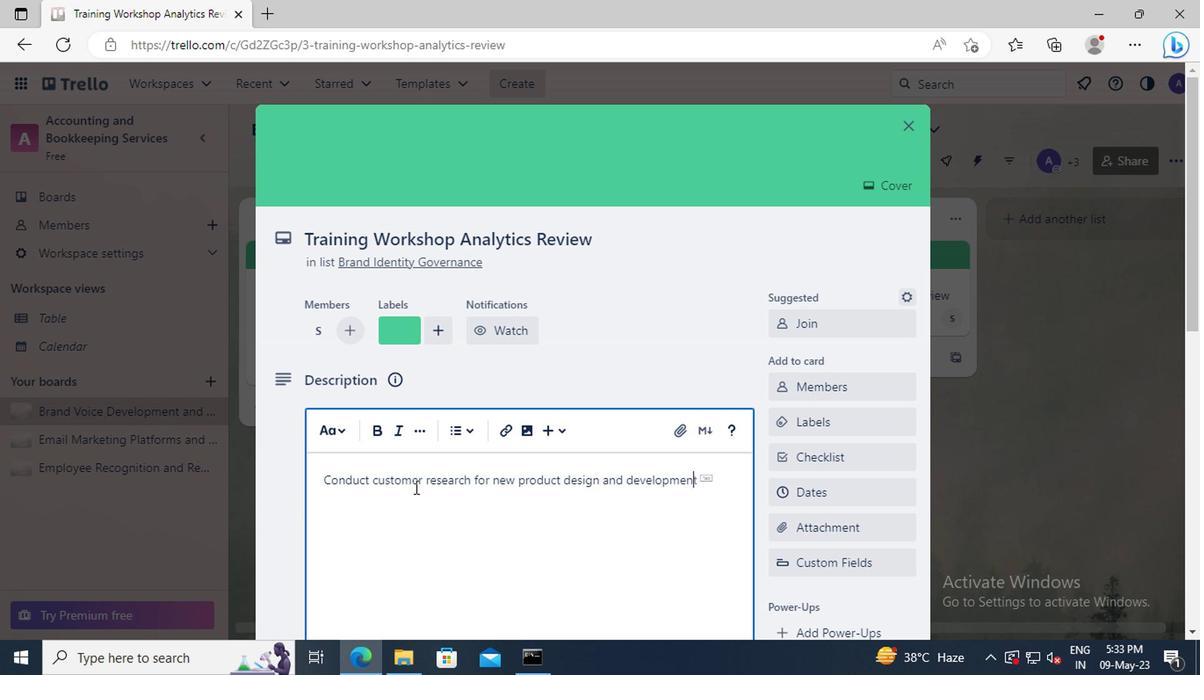 
Action: Mouse scrolled (405, 486) with delta (0, 0)
Screenshot: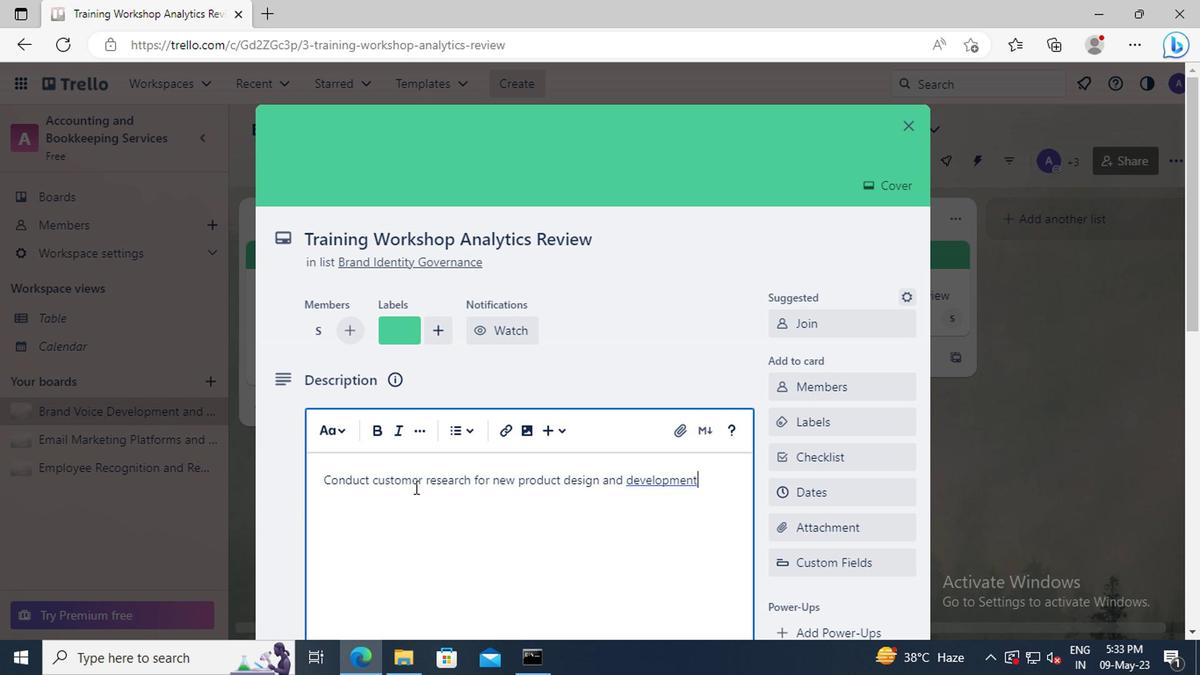 
Action: Mouse scrolled (405, 486) with delta (0, 0)
Screenshot: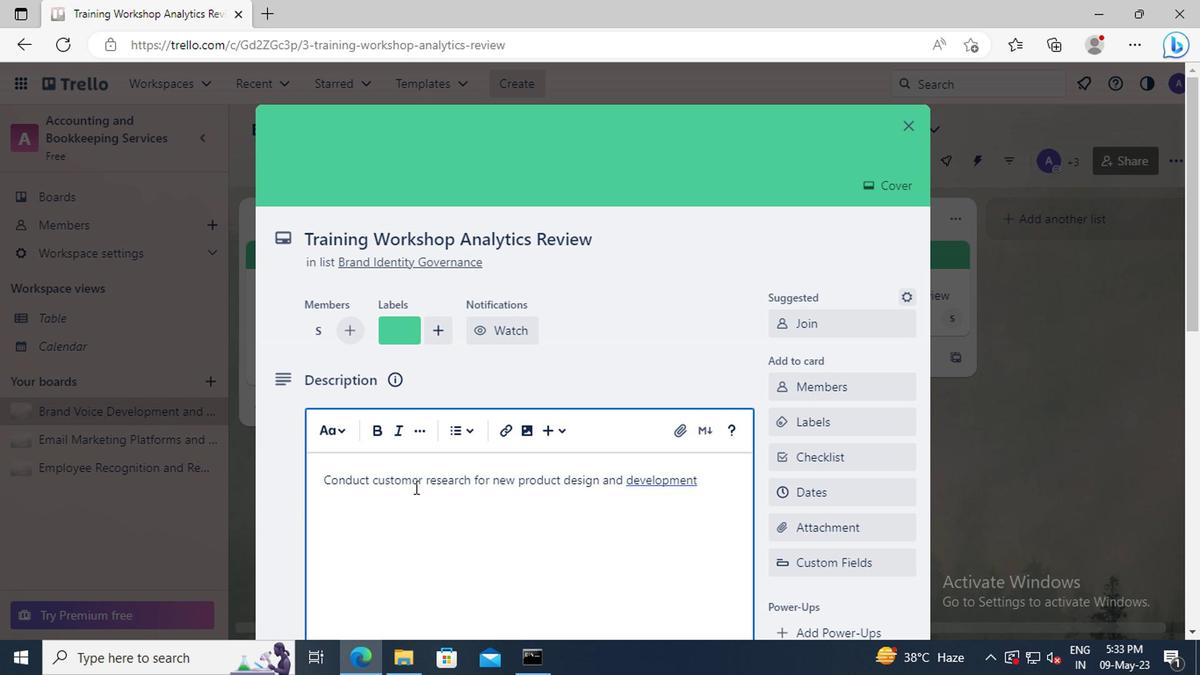 
Action: Mouse moved to (324, 497)
Screenshot: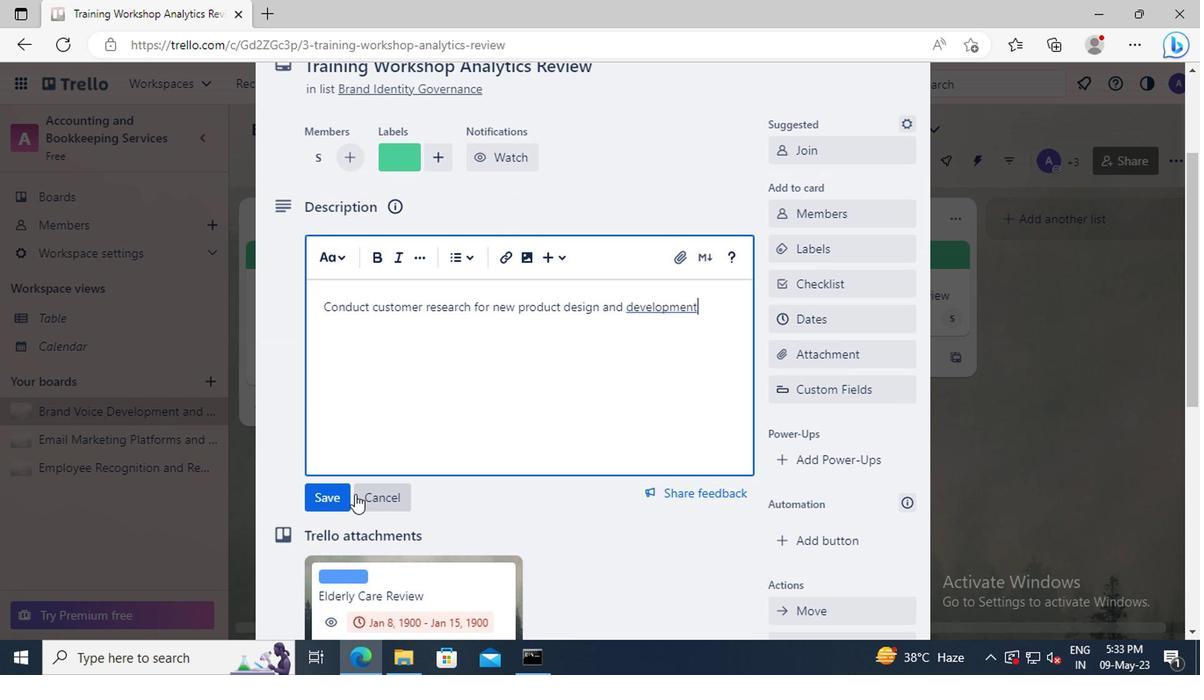
Action: Mouse pressed left at (324, 497)
Screenshot: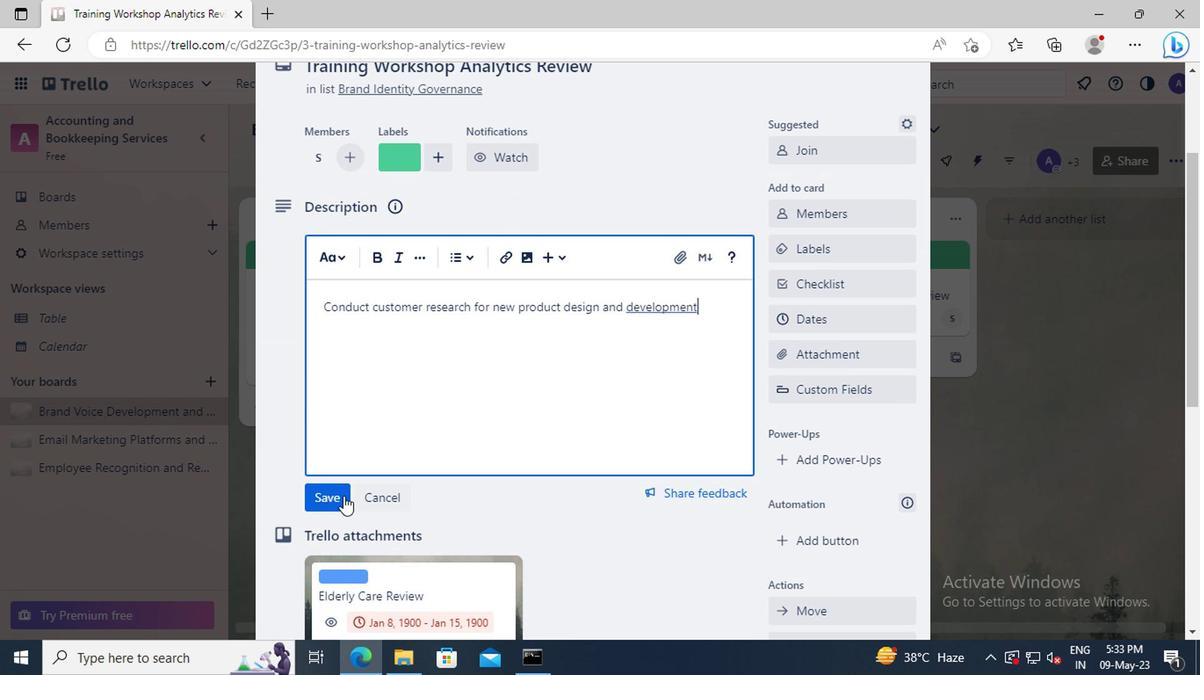 
Action: Mouse scrolled (324, 496) with delta (0, -1)
Screenshot: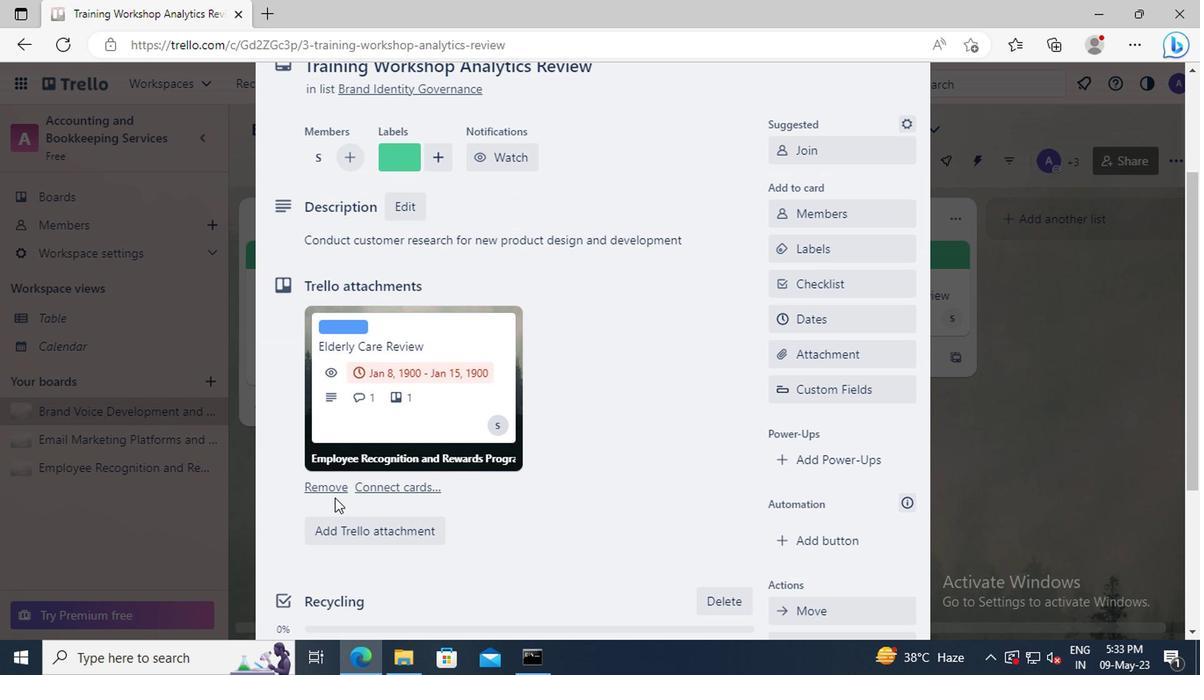 
Action: Mouse scrolled (324, 496) with delta (0, -1)
Screenshot: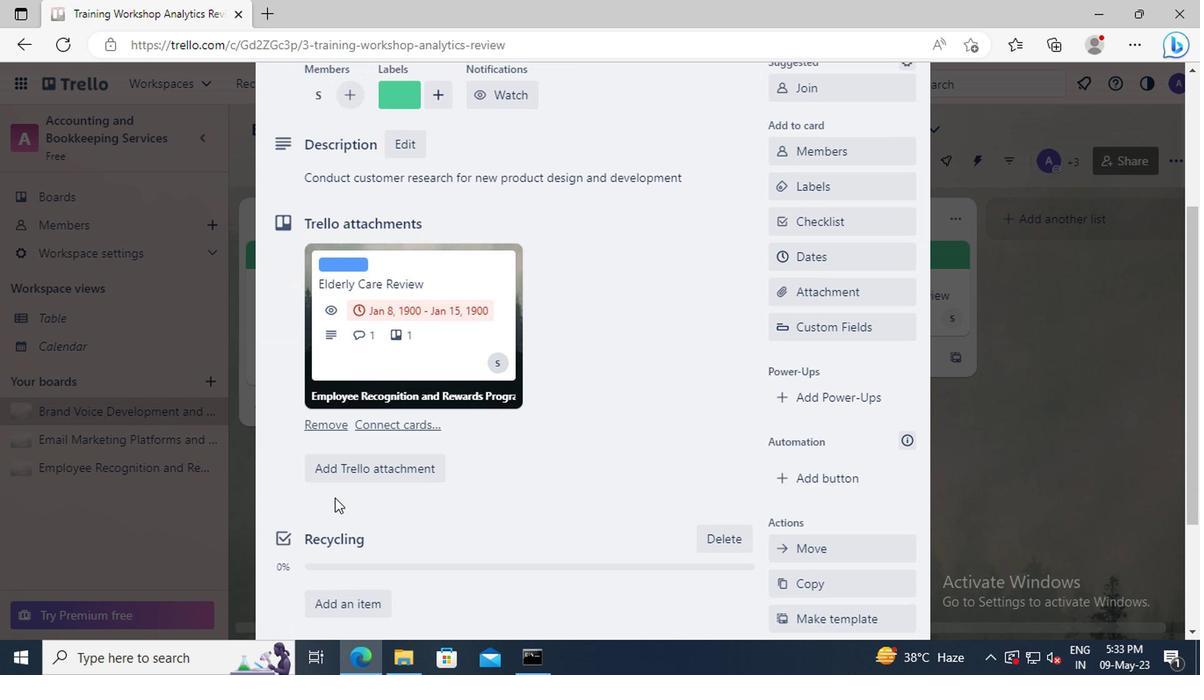 
Action: Mouse scrolled (324, 496) with delta (0, -1)
Screenshot: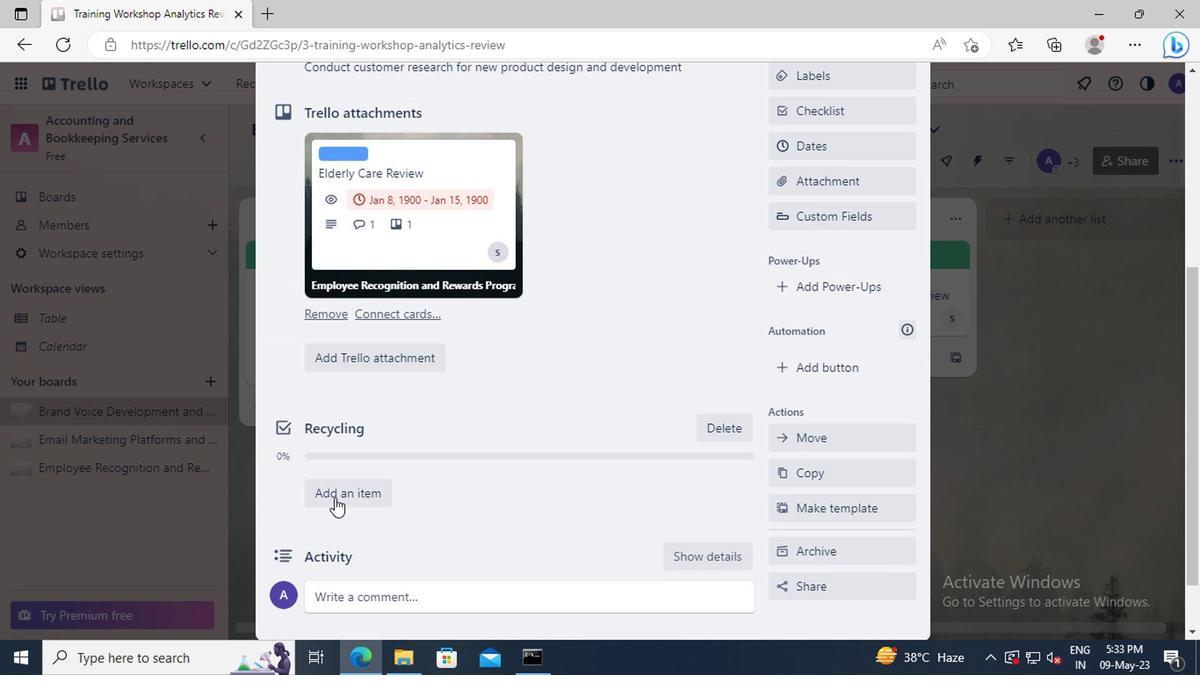 
Action: Mouse moved to (325, 523)
Screenshot: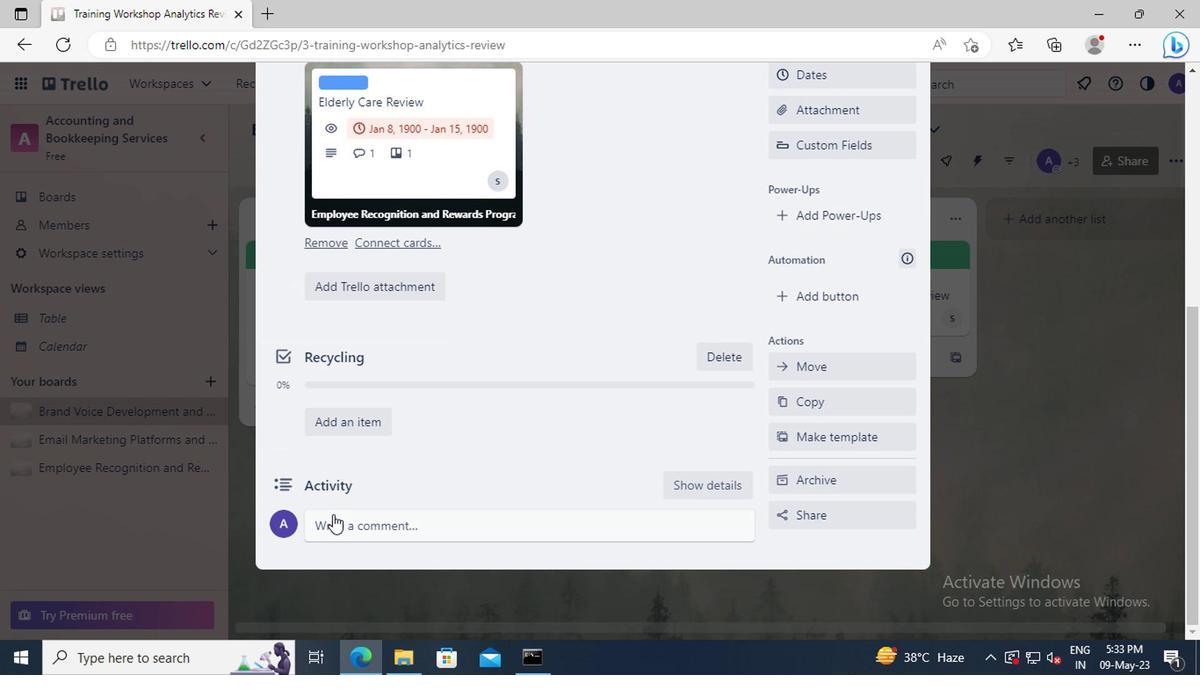 
Action: Mouse pressed left at (325, 523)
Screenshot: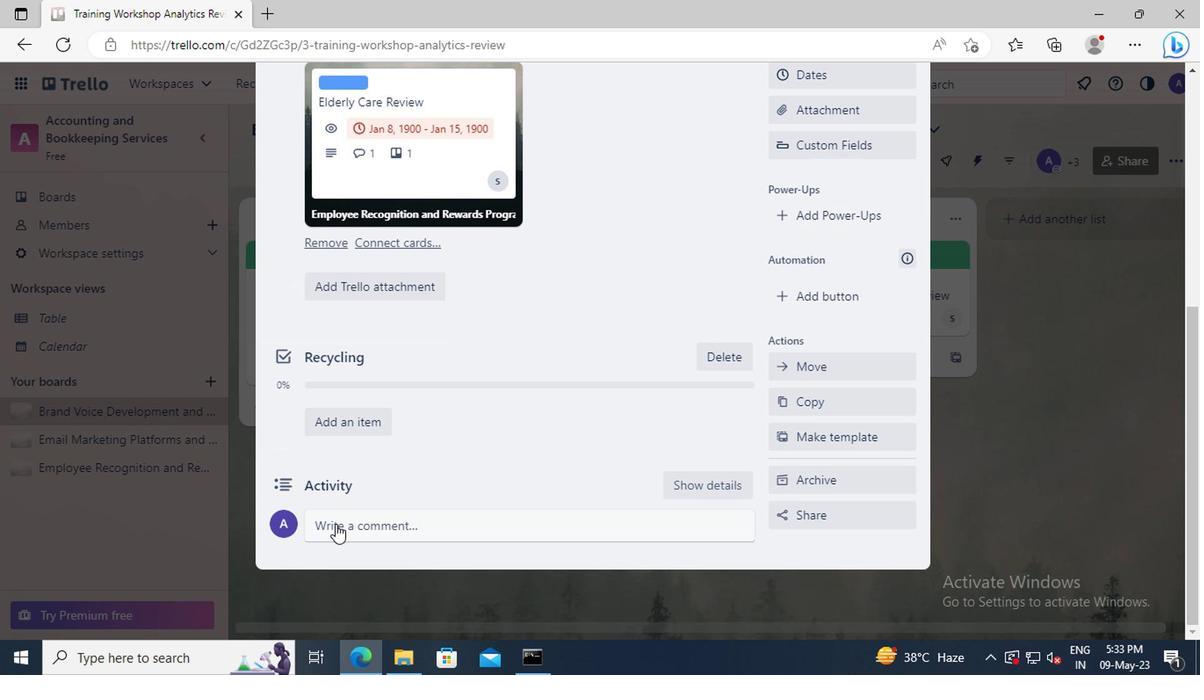 
Action: Key pressed <Key.shift>GIVEN<Key.space>THE<Key.space>POTENTIAL<Key.space>IMPACT<Key.space>OF<Key.space>THIS<Key.space>TASK<Key.space>ON<Key.space>OUR<Key.space>COMPANY<Key.space>LONG-TERM<Key.space>GOALS,<Key.space>LET<Key.space>US<Key.space>ENSURE<Key.space>THAT<Key.space>WE<Key.space>APPROACH<Key.space>IT<Key.space>WITH<Key.space>A<Key.space>SENSE<Key.space>OF<Key.space>STRATEGIC<Key.space>FORESIGHT
Screenshot: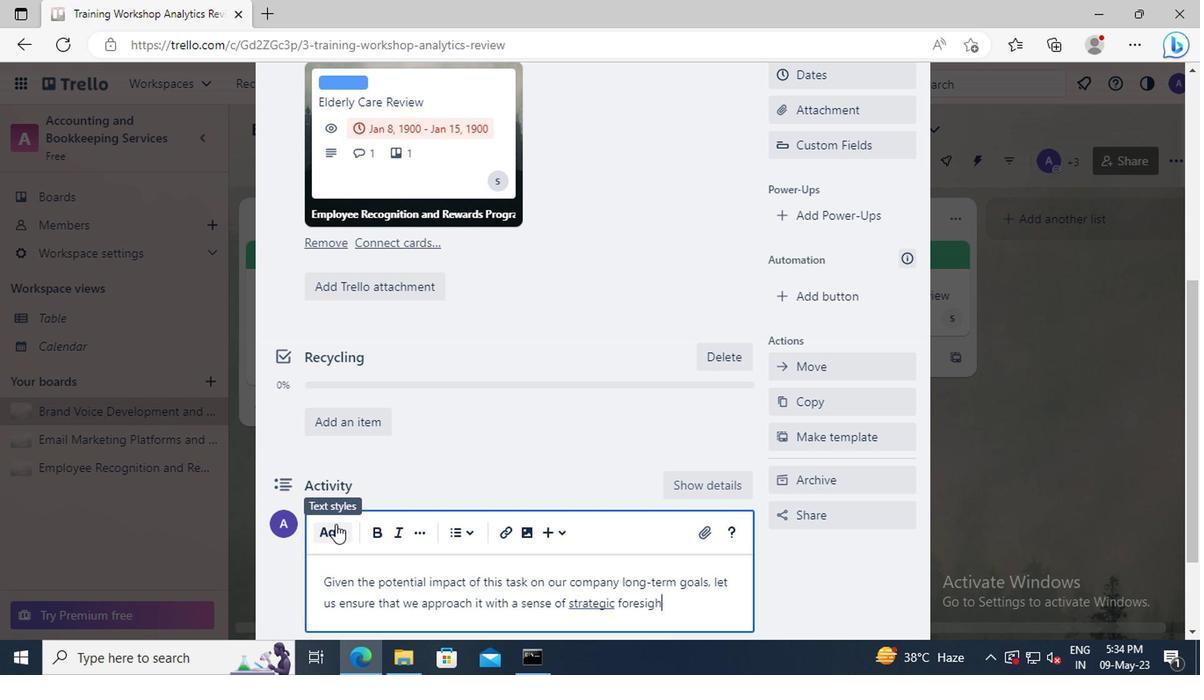 
Action: Mouse scrolled (325, 522) with delta (0, -1)
Screenshot: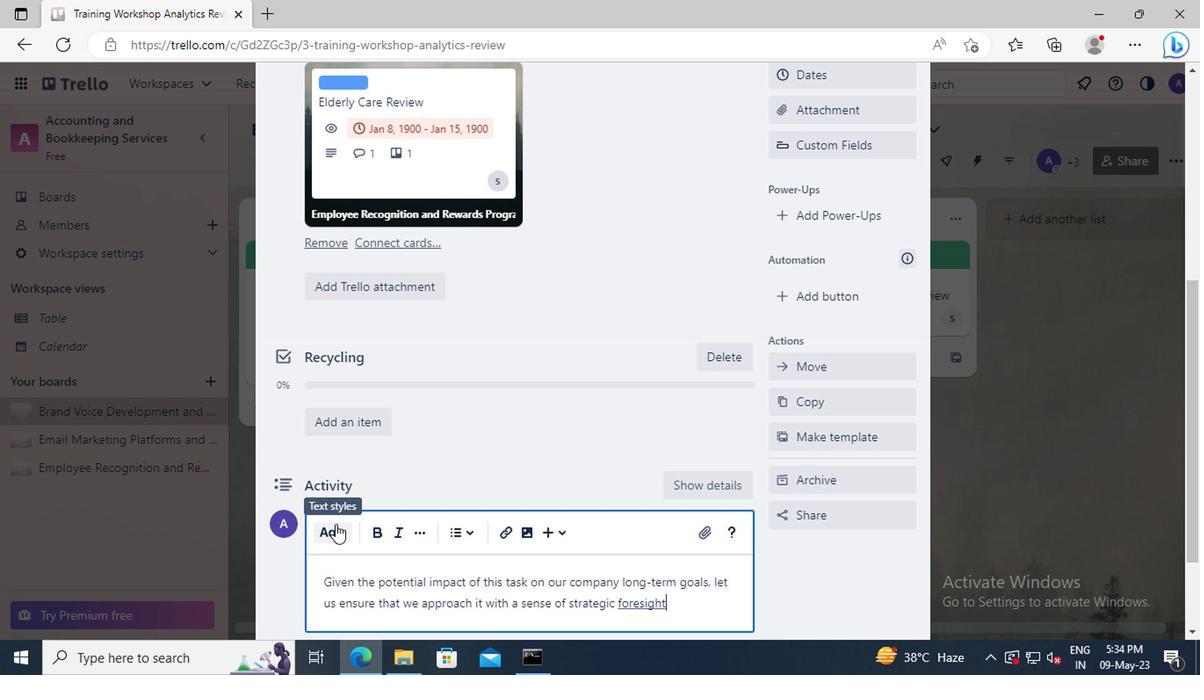 
Action: Mouse moved to (325, 563)
Screenshot: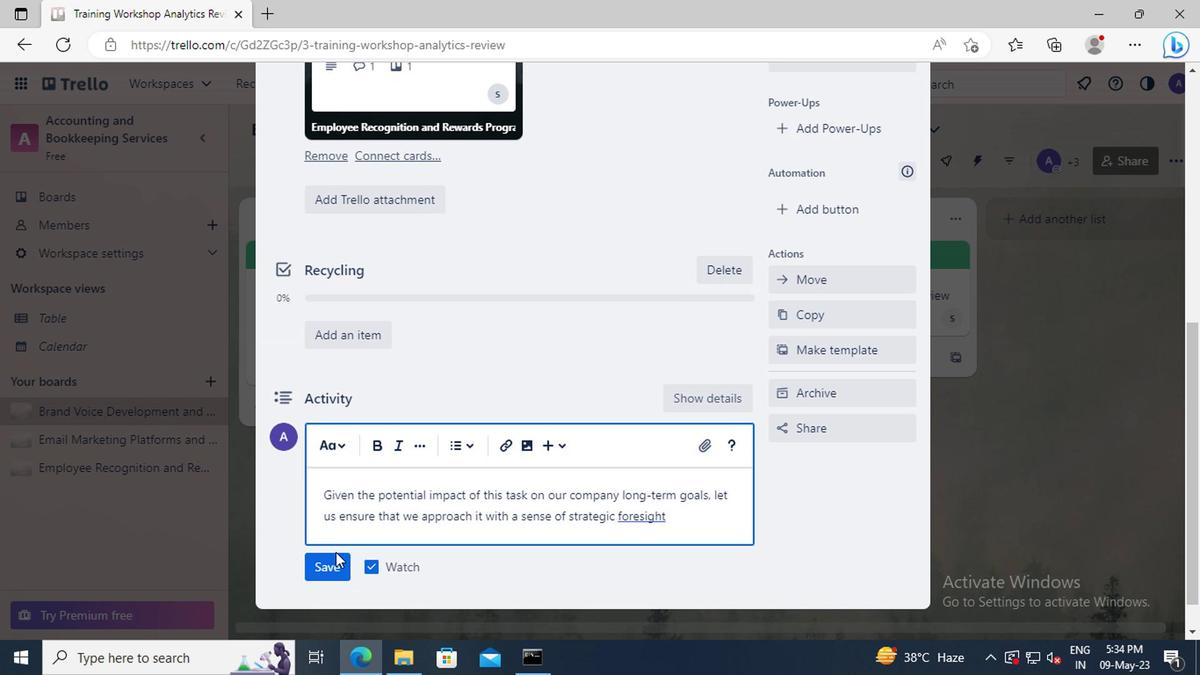 
Action: Mouse pressed left at (325, 563)
Screenshot: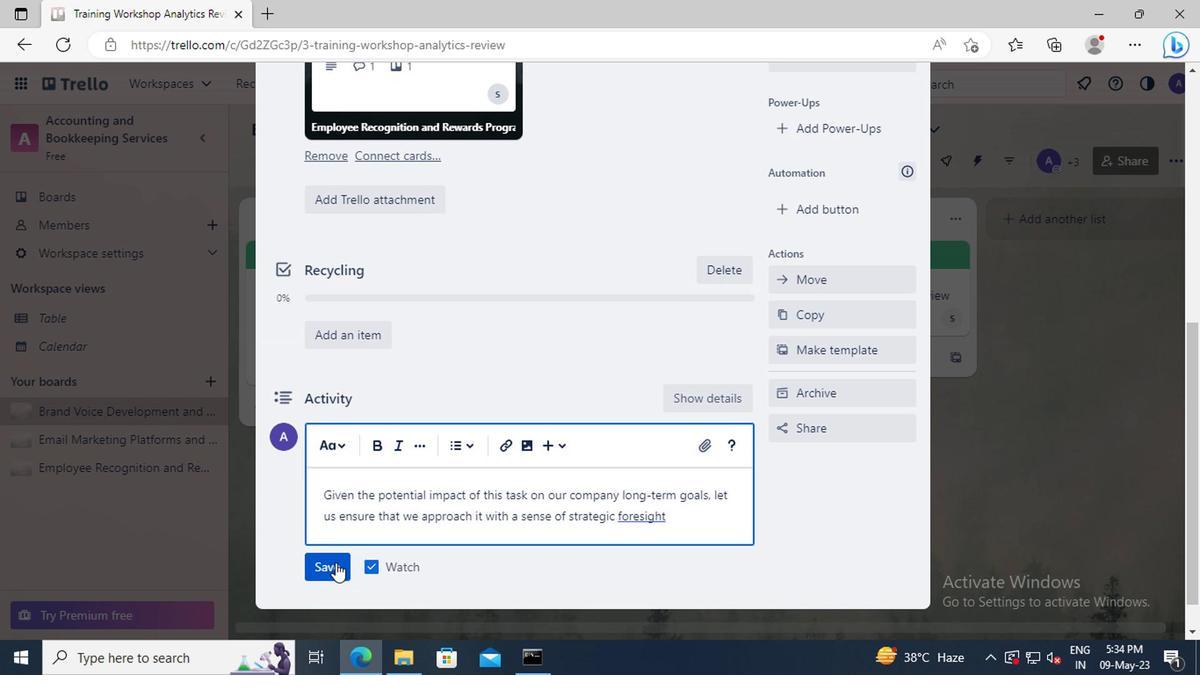 
Action: Mouse moved to (765, 431)
Screenshot: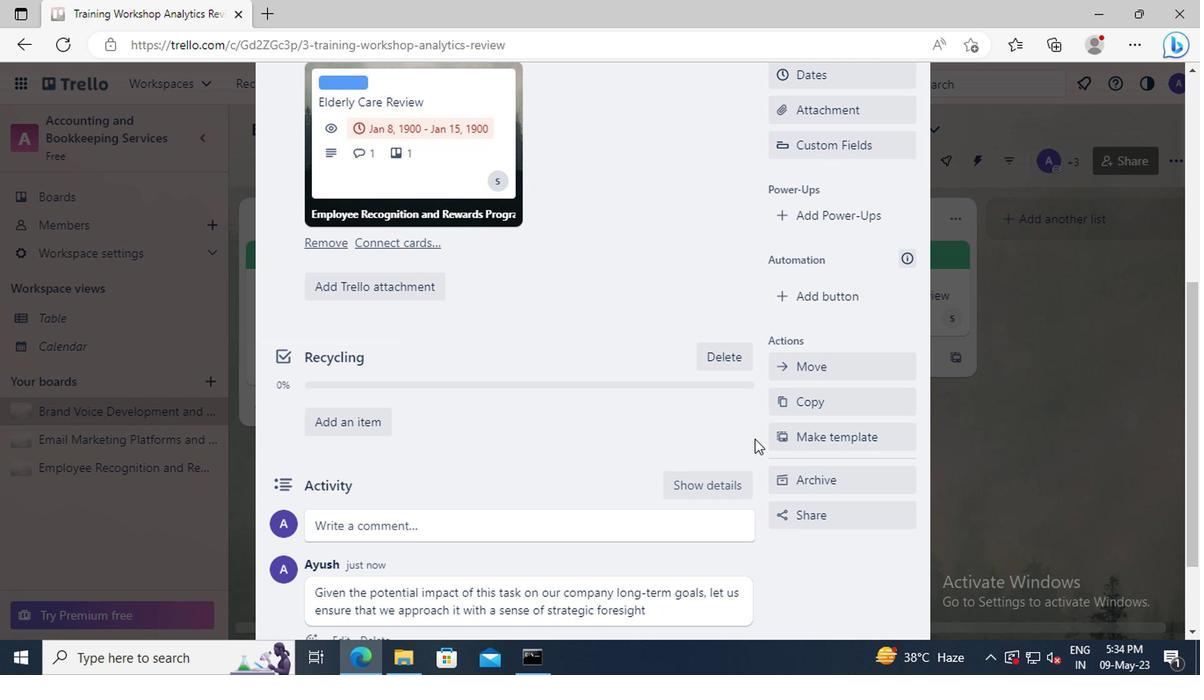 
Action: Mouse scrolled (765, 431) with delta (0, 0)
Screenshot: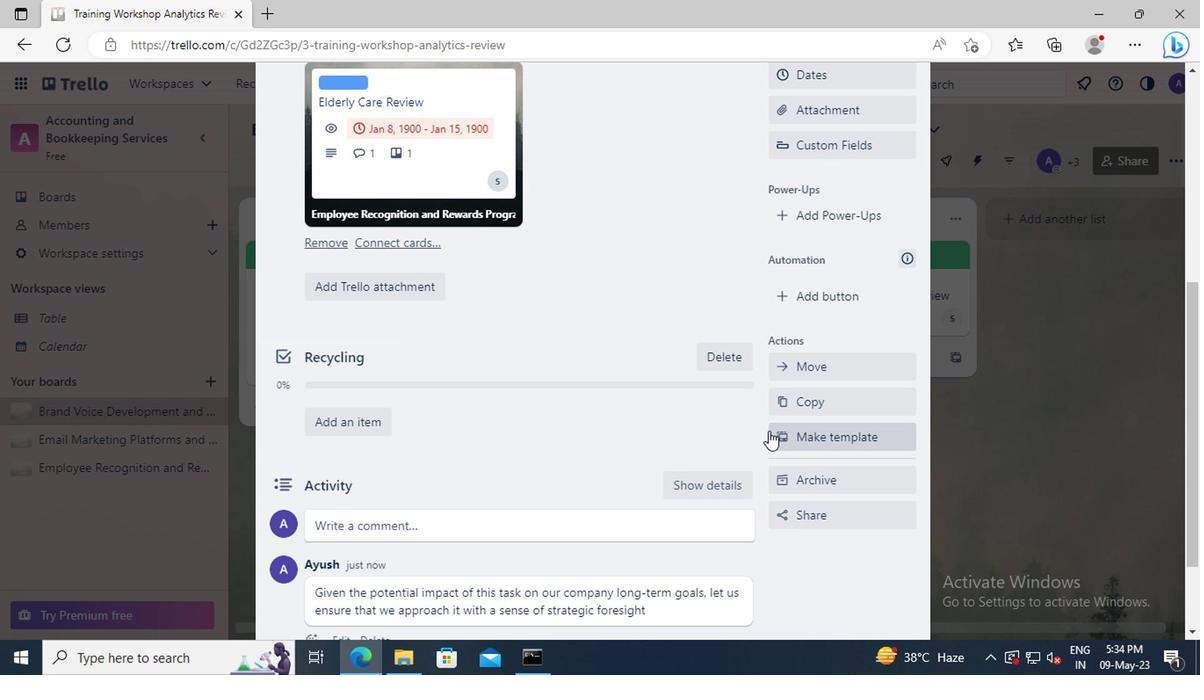 
Action: Mouse scrolled (765, 431) with delta (0, 0)
Screenshot: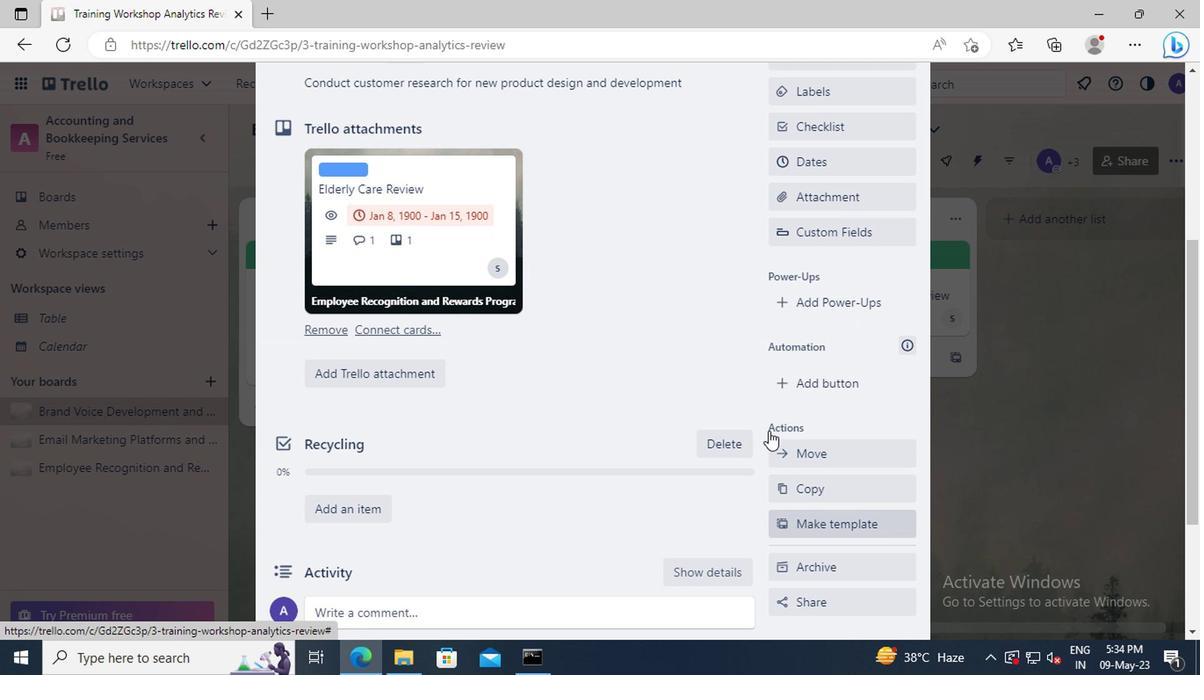 
Action: Mouse scrolled (765, 431) with delta (0, 0)
Screenshot: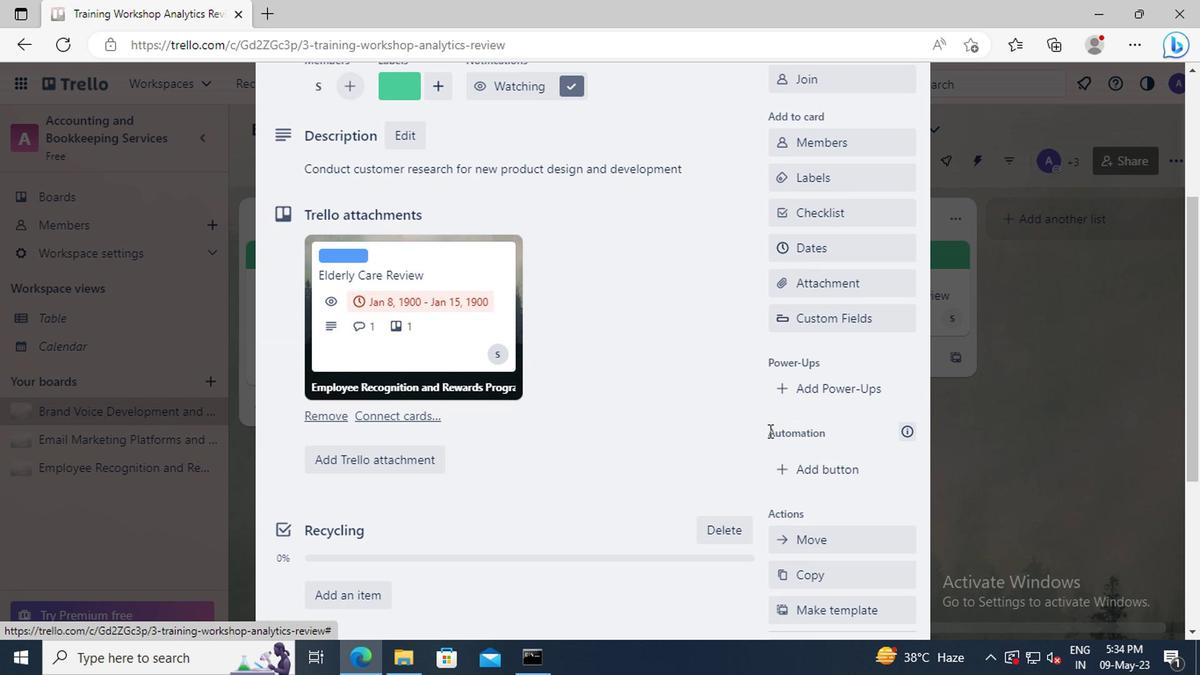 
Action: Mouse moved to (803, 335)
Screenshot: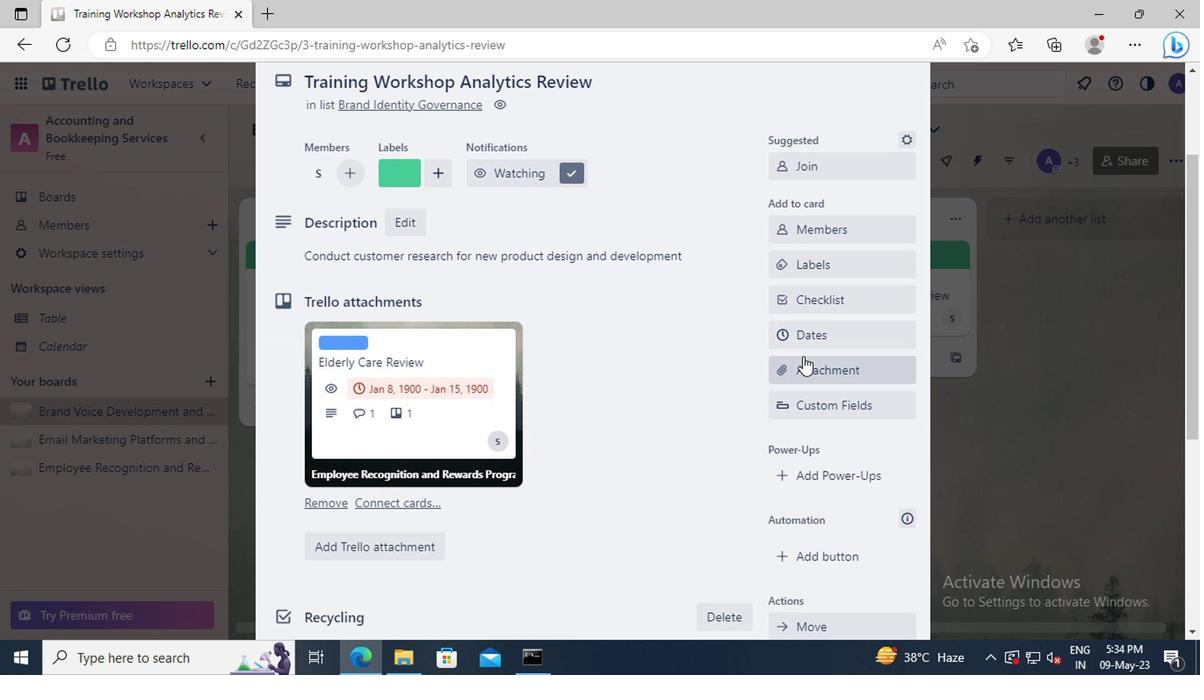 
Action: Mouse pressed left at (803, 335)
Screenshot: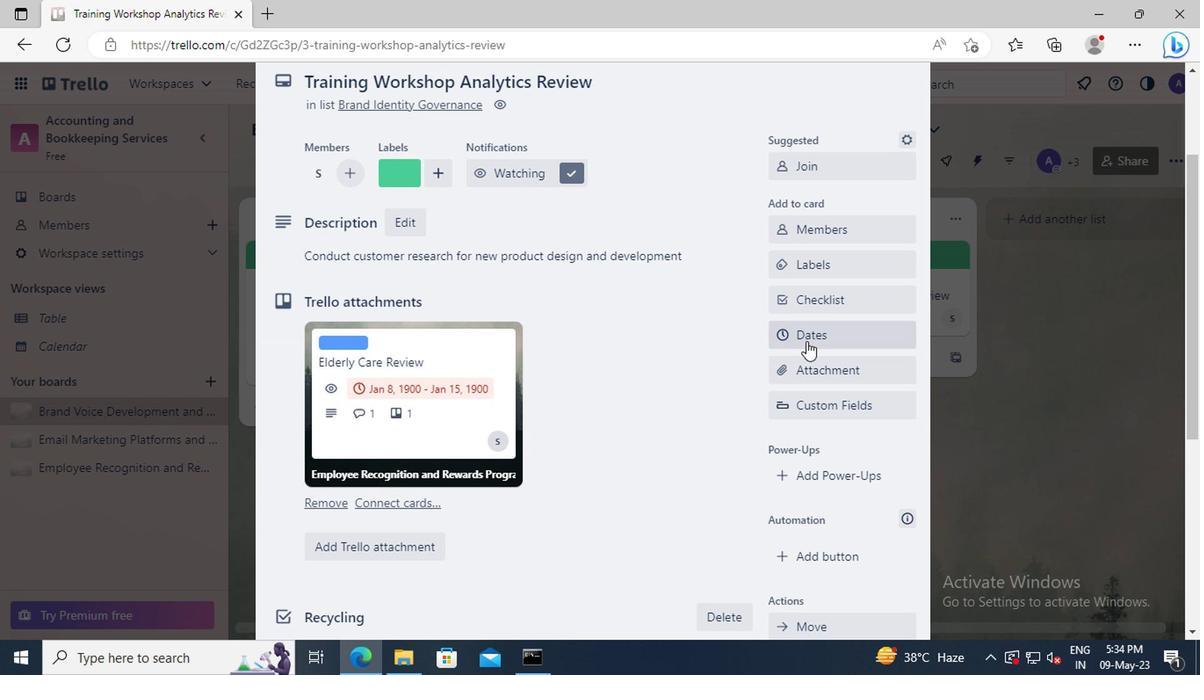 
Action: Mouse moved to (782, 449)
Screenshot: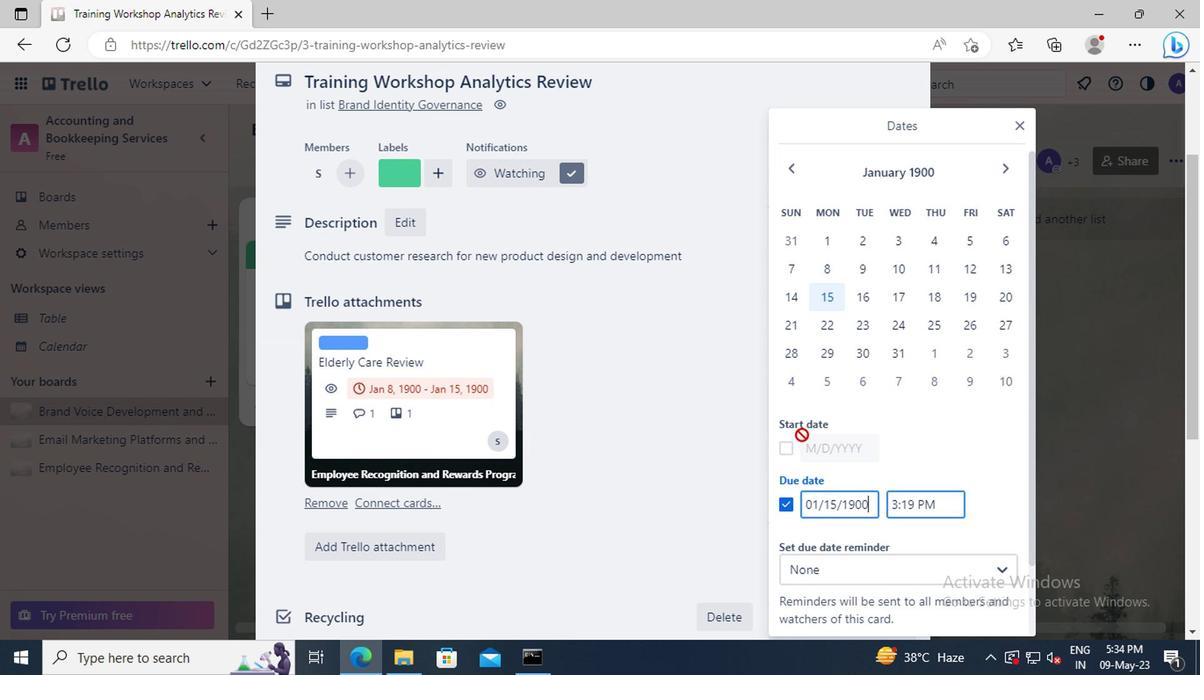 
Action: Mouse pressed left at (782, 449)
Screenshot: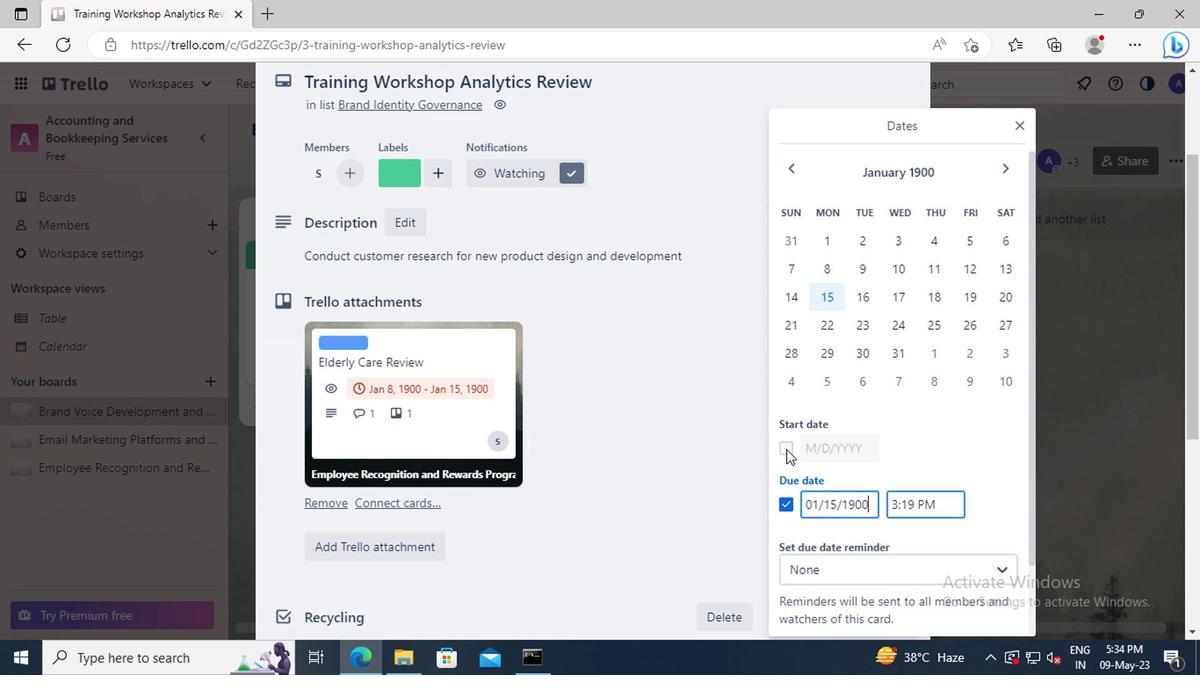 
Action: Mouse moved to (865, 447)
Screenshot: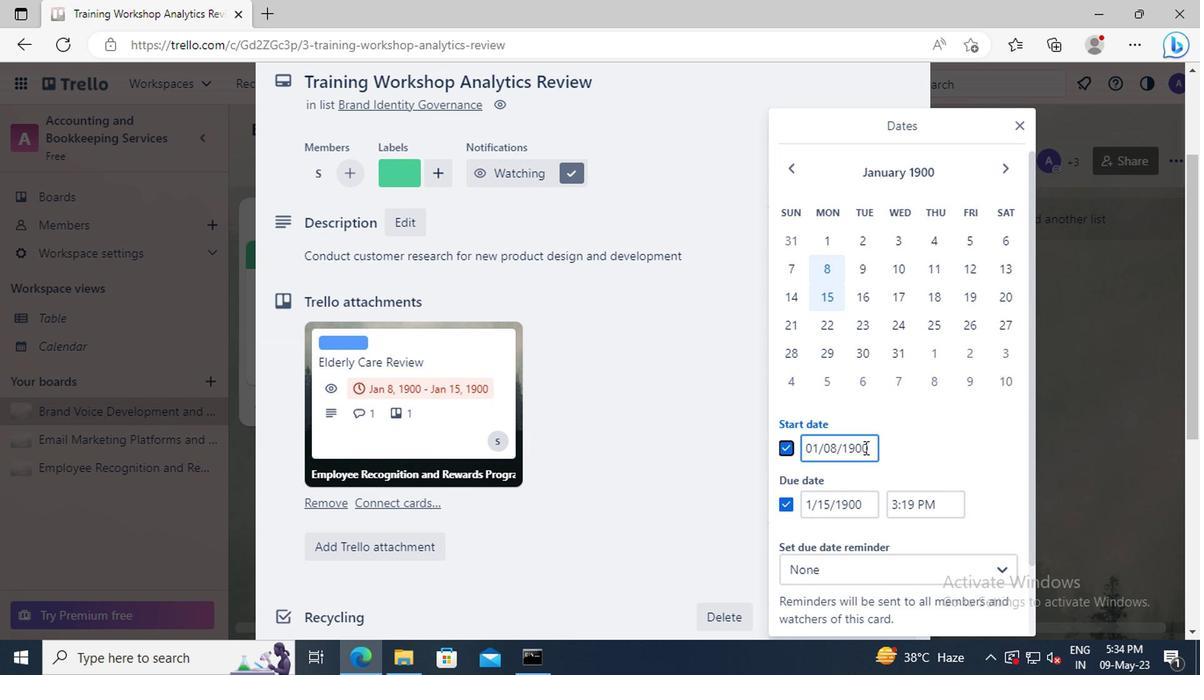 
Action: Mouse pressed left at (865, 447)
Screenshot: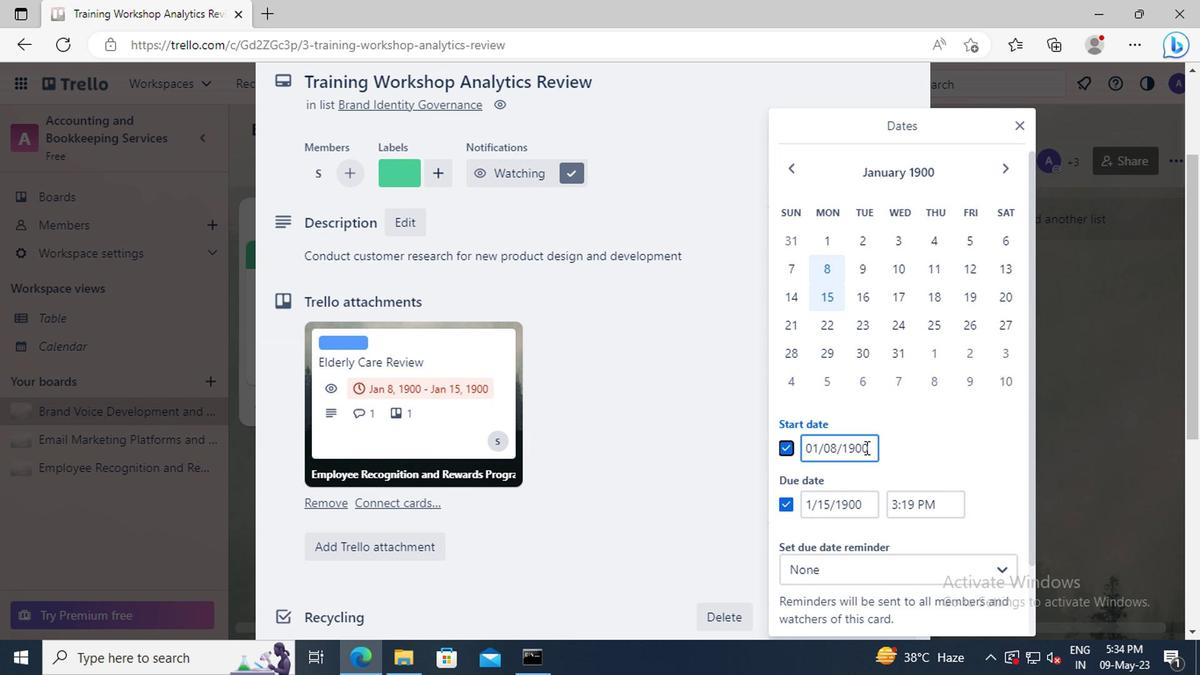 
Action: Key pressed <Key.left><Key.left><Key.left><Key.left><Key.left><Key.backspace>9
Screenshot: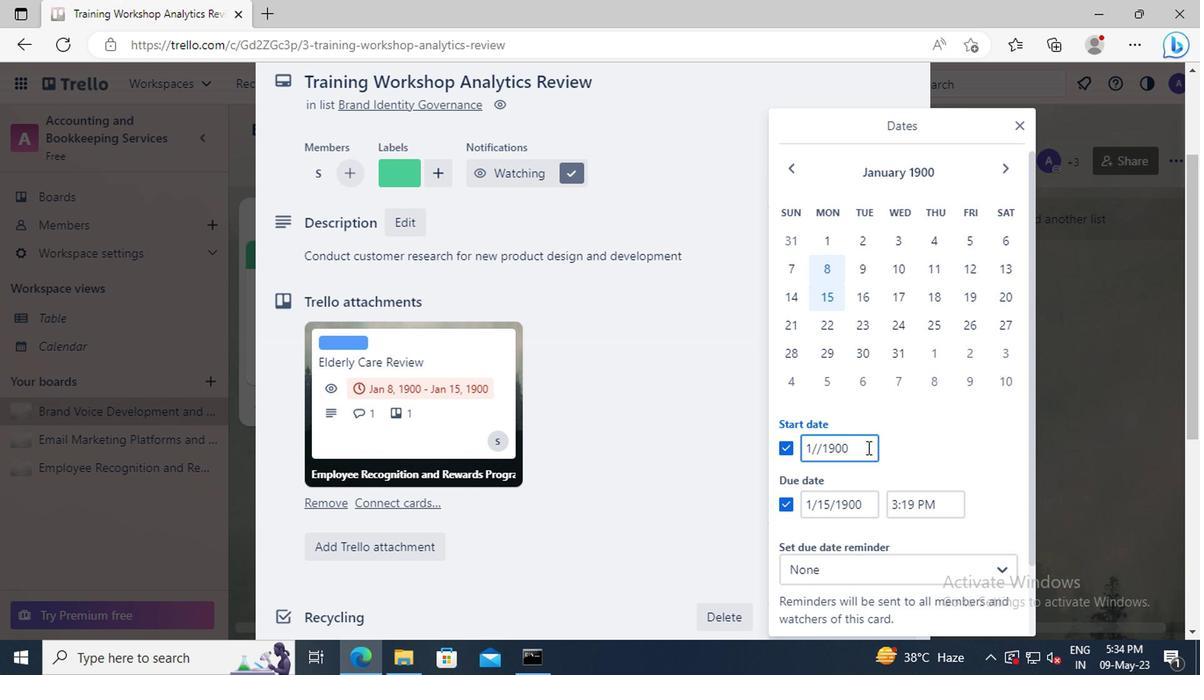 
Action: Mouse moved to (868, 512)
Screenshot: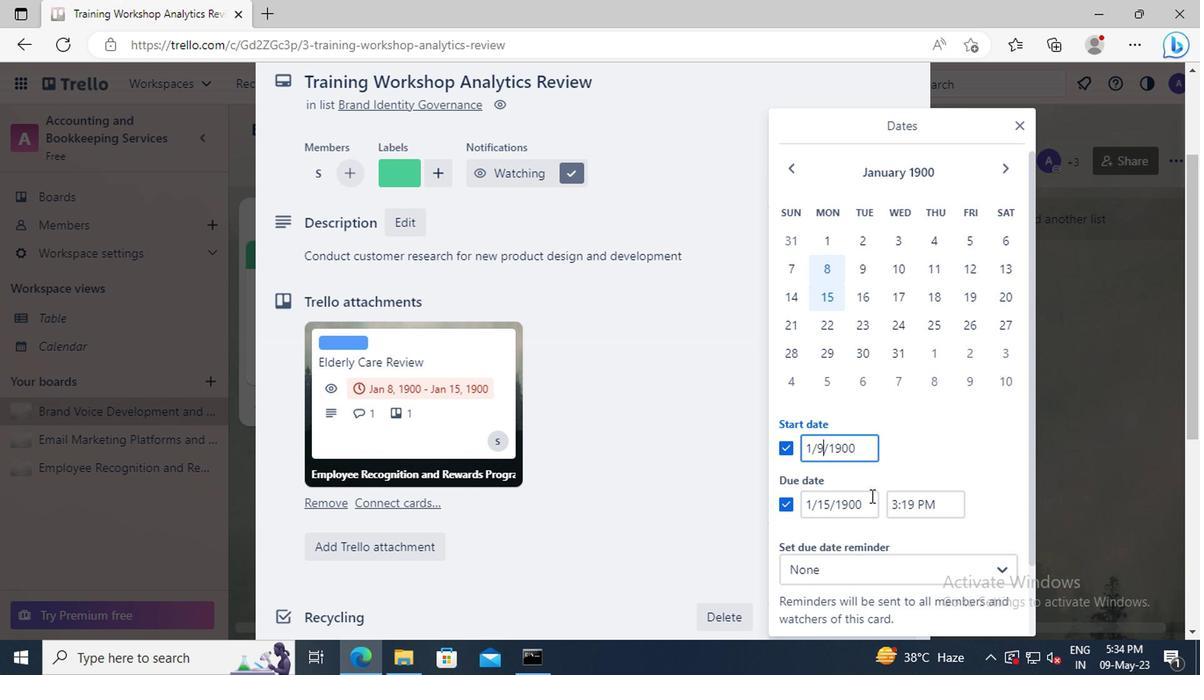 
Action: Mouse pressed left at (868, 512)
Screenshot: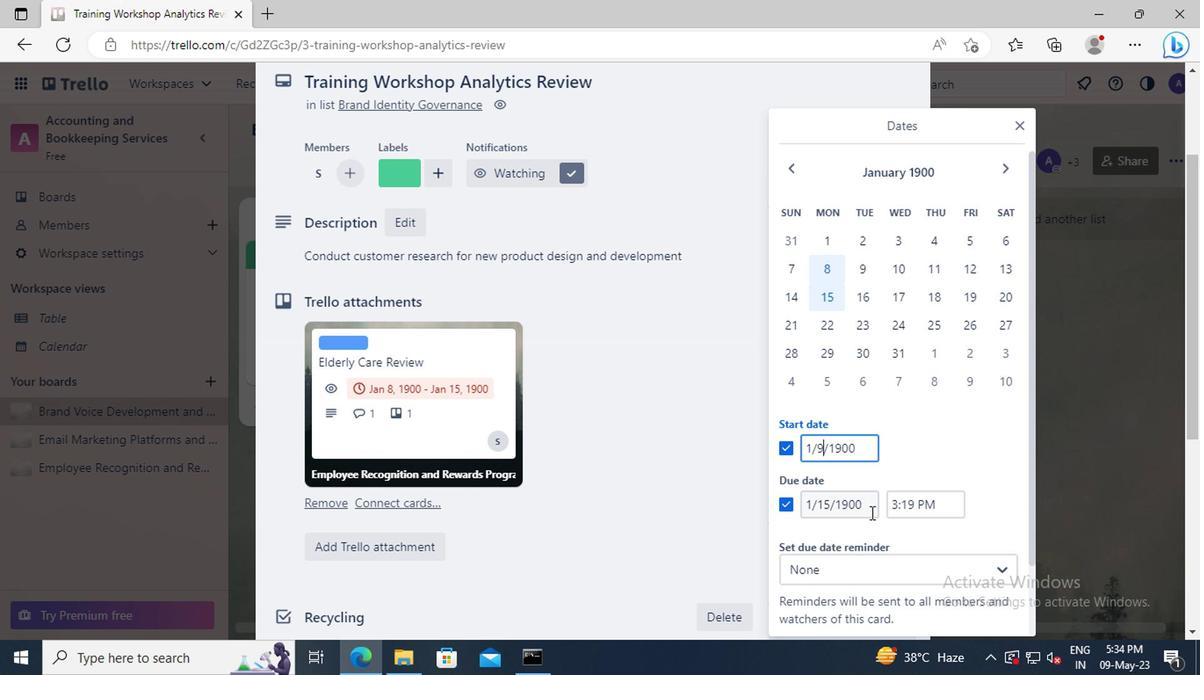 
Action: Key pressed <Key.left><Key.left><Key.left><Key.left><Key.left><Key.backspace><Key.backspace>16
Screenshot: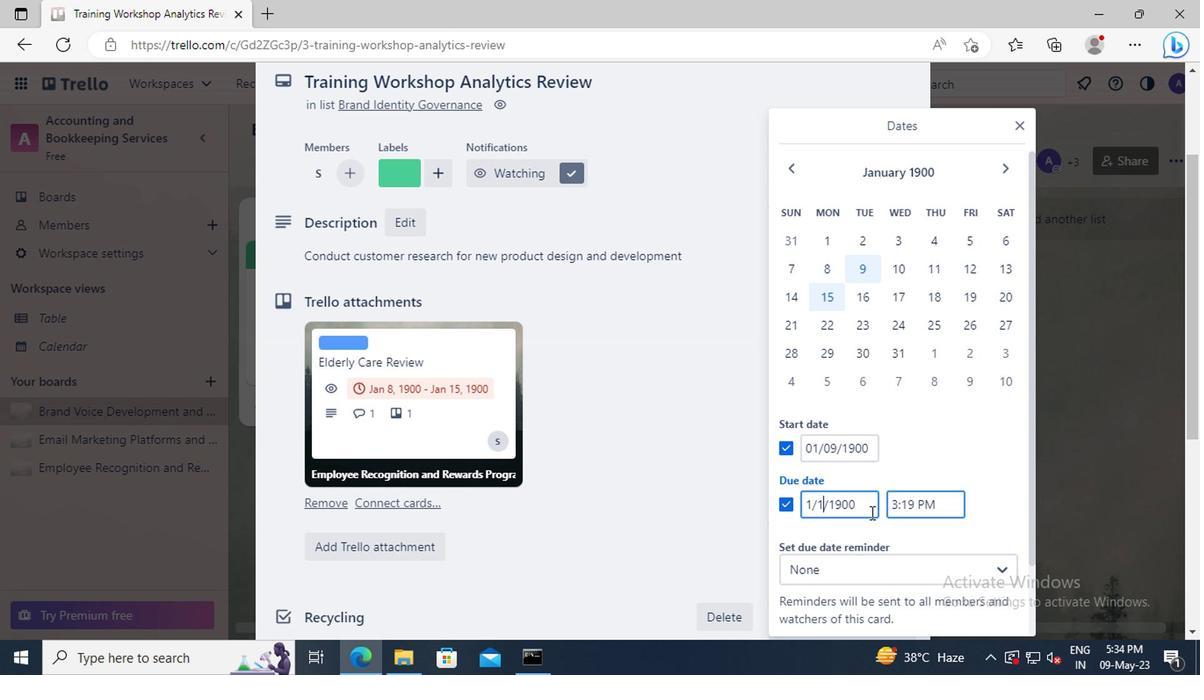 
Action: Mouse moved to (871, 509)
Screenshot: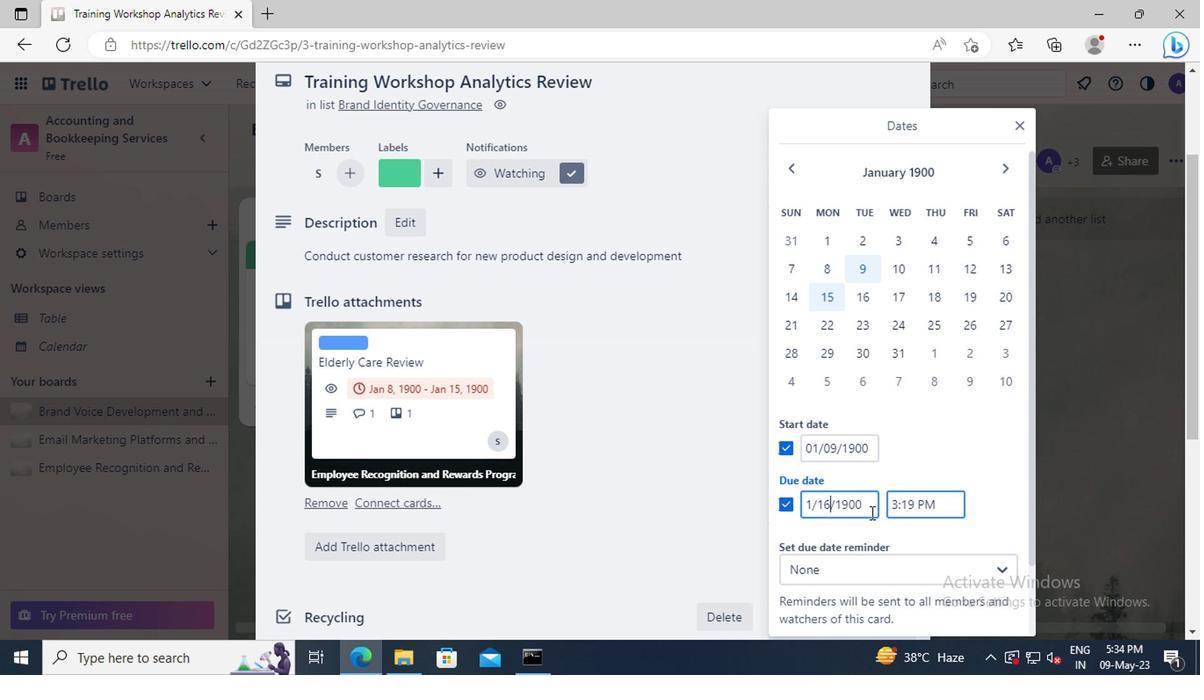 
Action: Mouse scrolled (871, 508) with delta (0, 0)
Screenshot: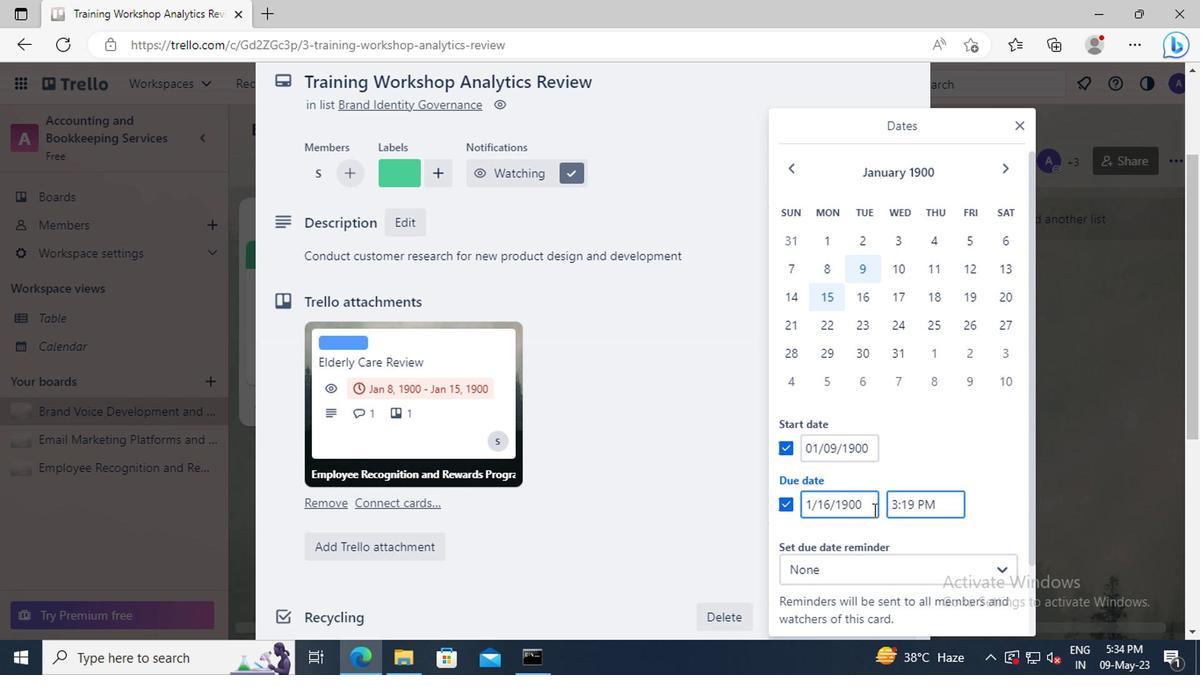 
Action: Mouse moved to (882, 573)
Screenshot: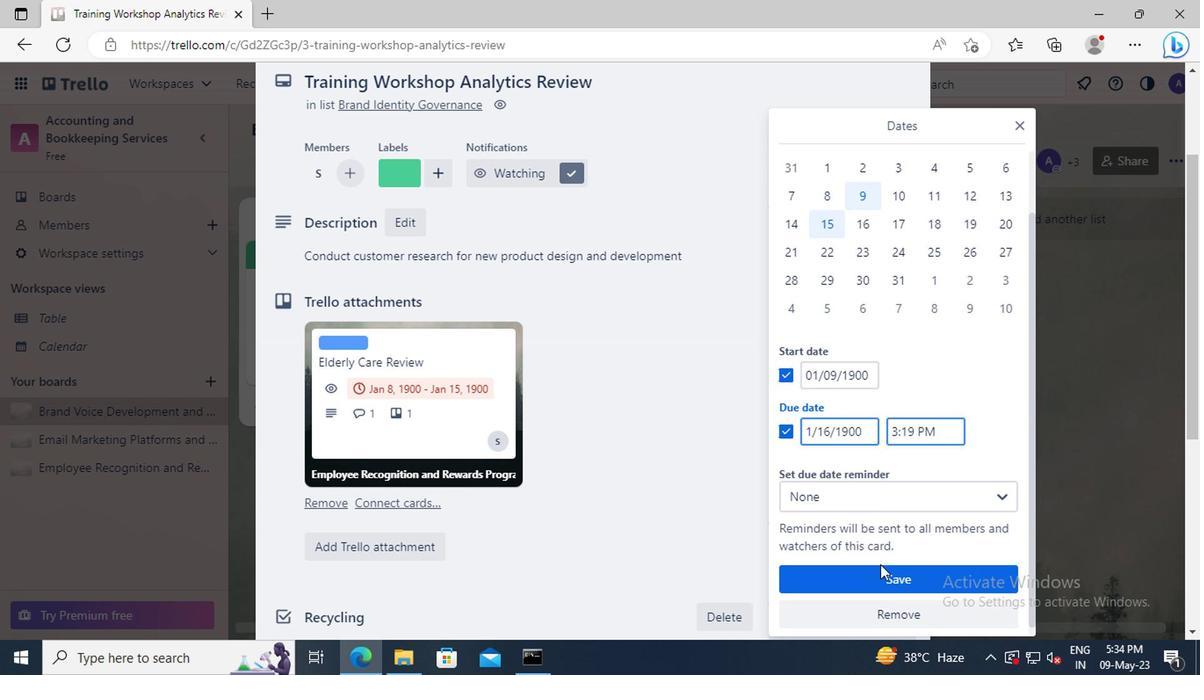 
Action: Mouse pressed left at (882, 573)
Screenshot: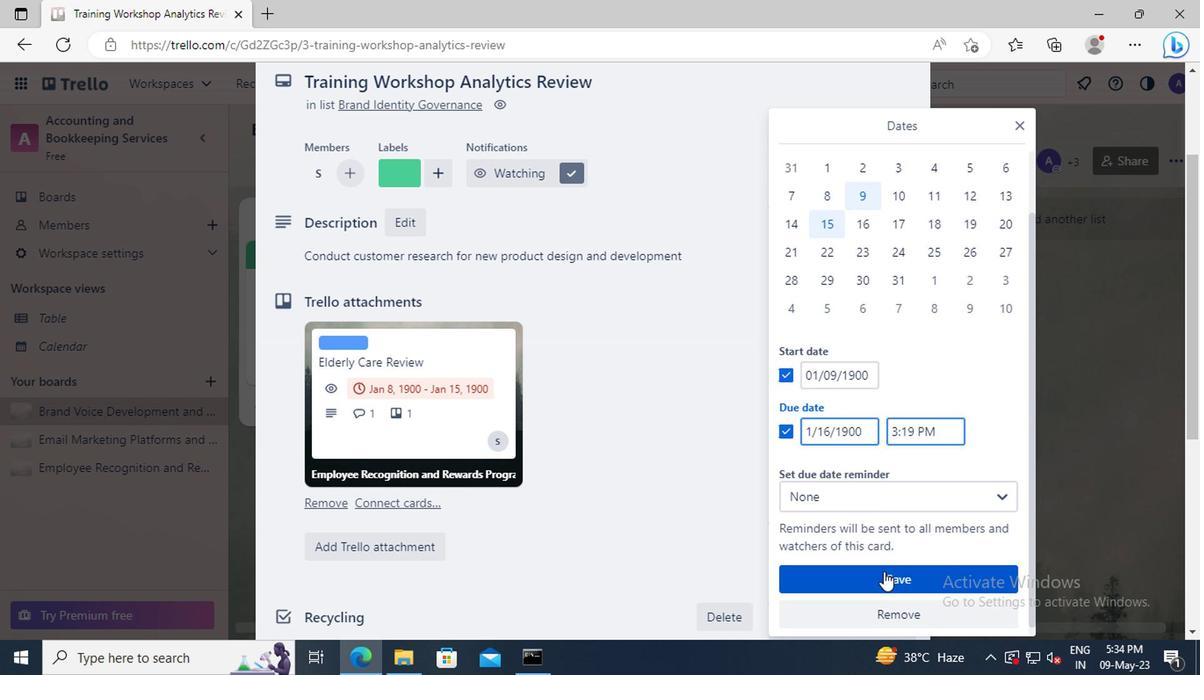 
